 Task: Find connections with filter location Coondapoor with filter topic #communitywith filter profile language Spanish with filter current company Cloudera with filter school Bangalore Medical College and Research Institute with filter industry Real Estate Agents and Brokers with filter service category Visual Design with filter keywords title Nurse Practitioner
Action: Mouse moved to (484, 62)
Screenshot: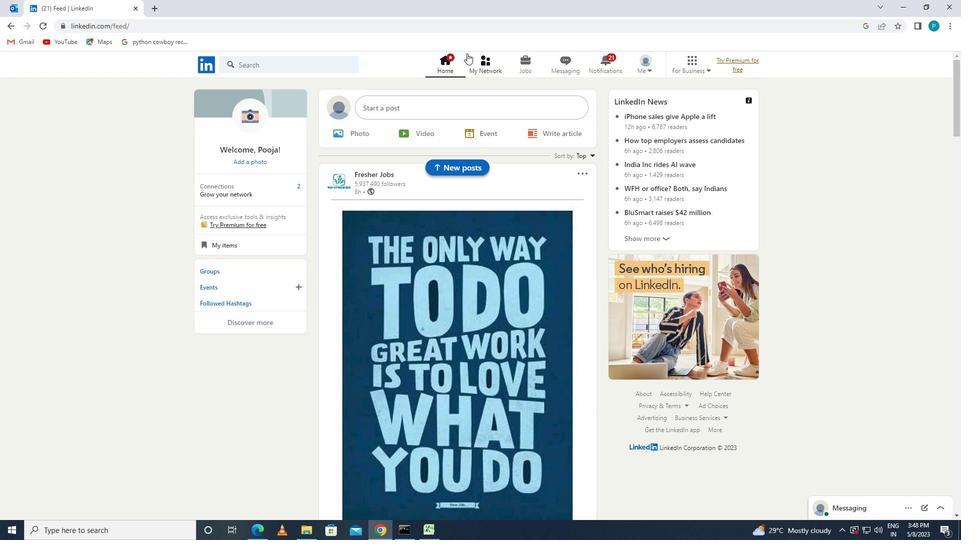 
Action: Mouse pressed left at (484, 62)
Screenshot: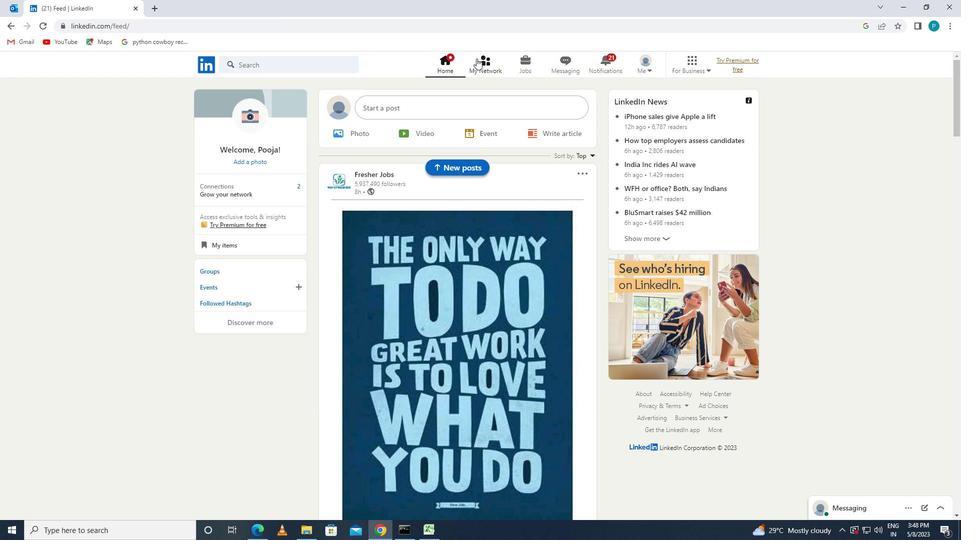 
Action: Mouse moved to (244, 120)
Screenshot: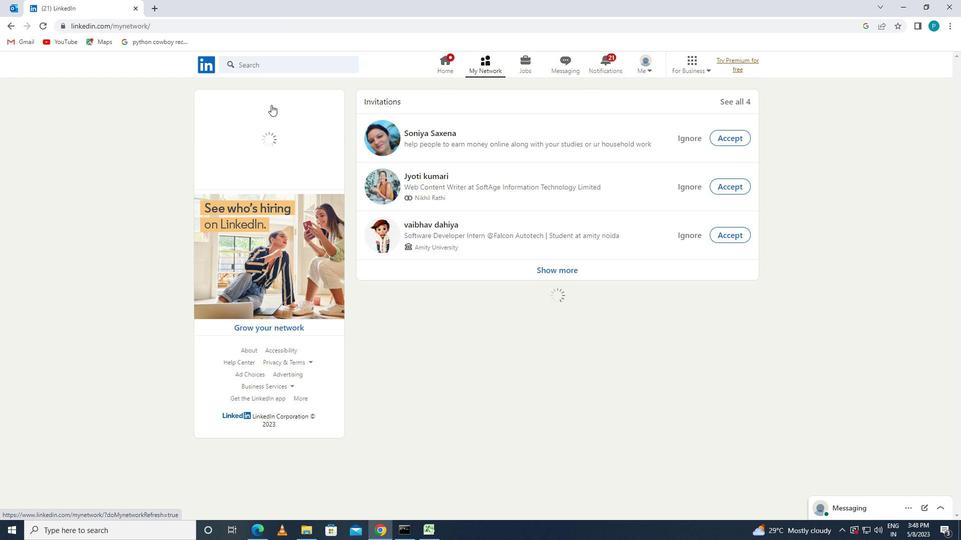 
Action: Mouse pressed left at (244, 120)
Screenshot: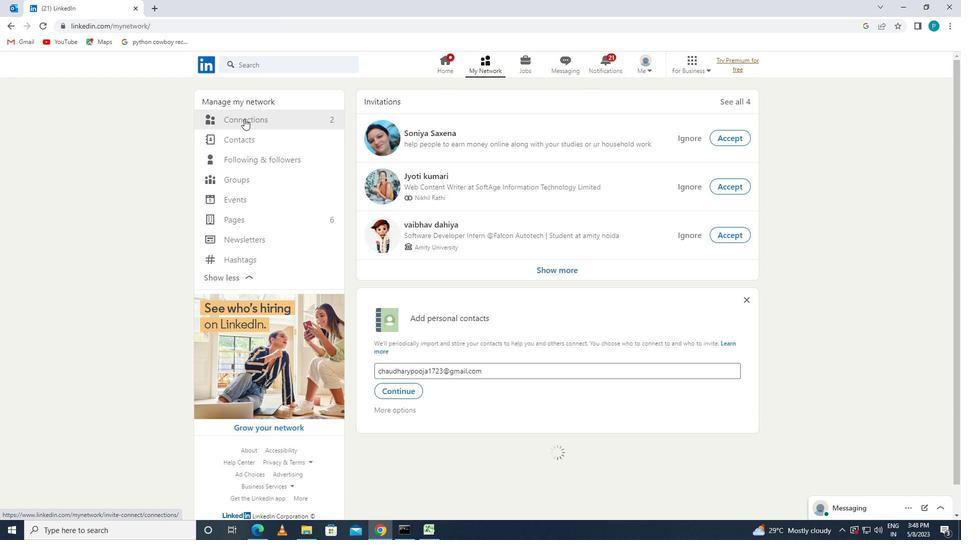 
Action: Mouse moved to (544, 119)
Screenshot: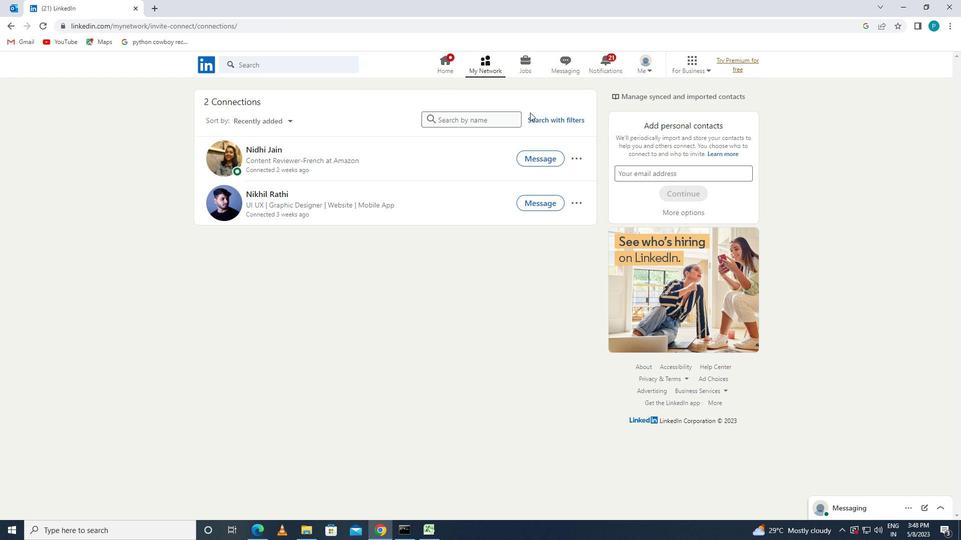 
Action: Mouse pressed left at (544, 119)
Screenshot: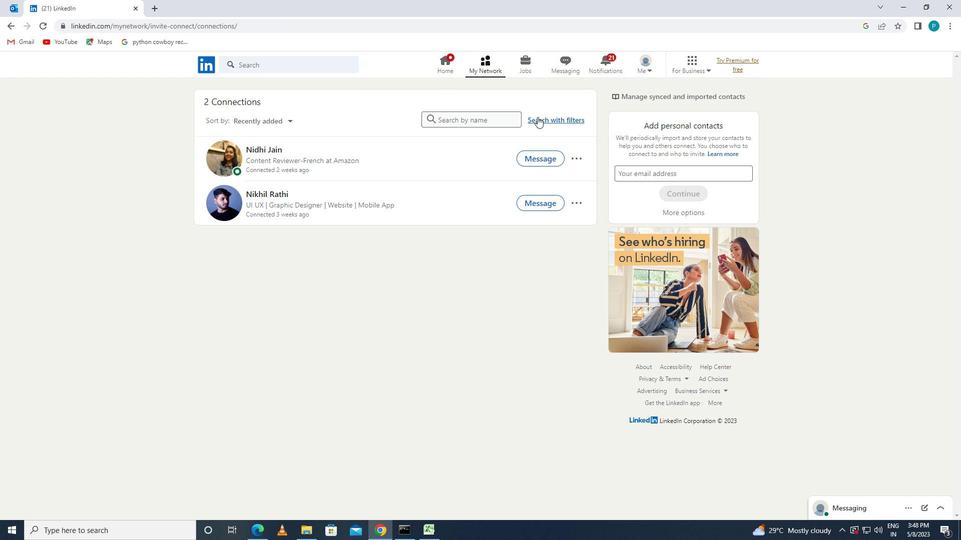 
Action: Mouse moved to (514, 95)
Screenshot: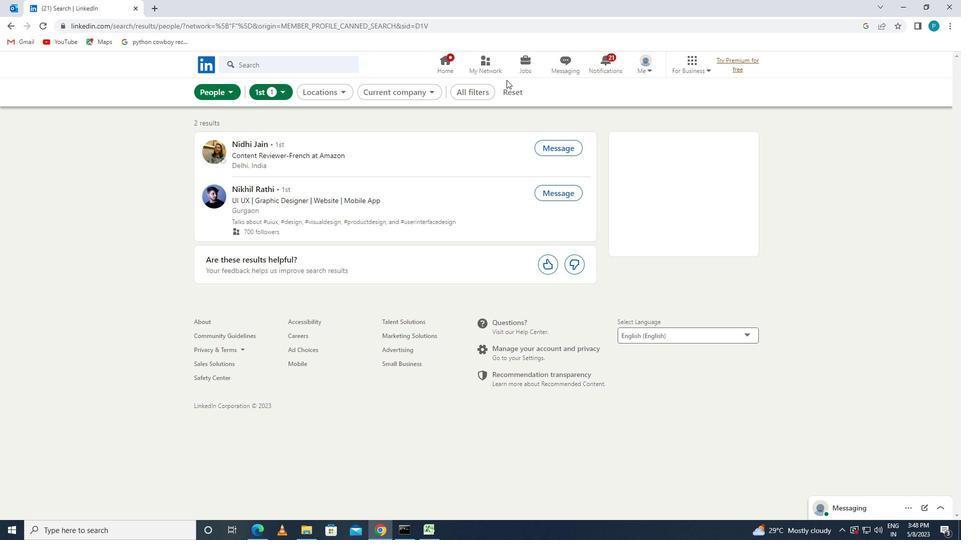 
Action: Mouse pressed left at (514, 95)
Screenshot: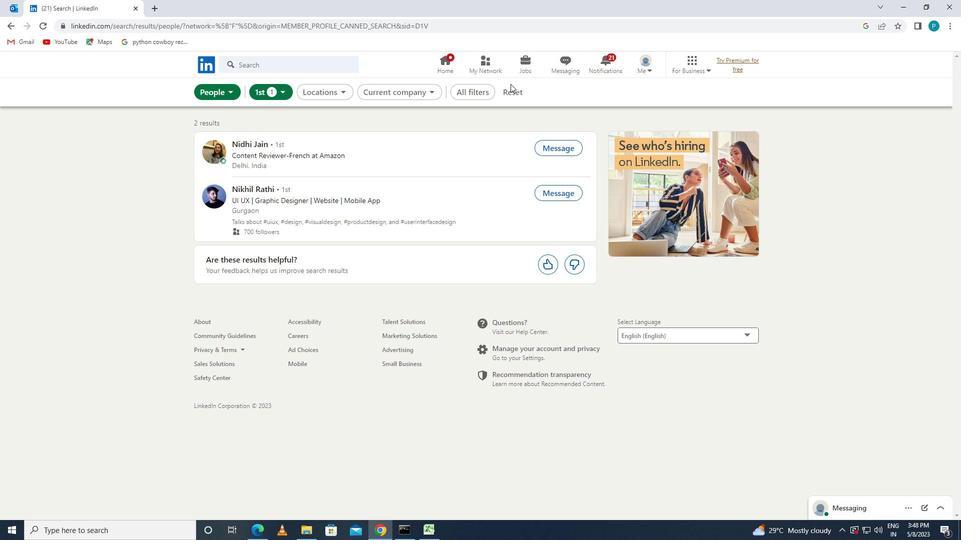 
Action: Mouse moved to (484, 90)
Screenshot: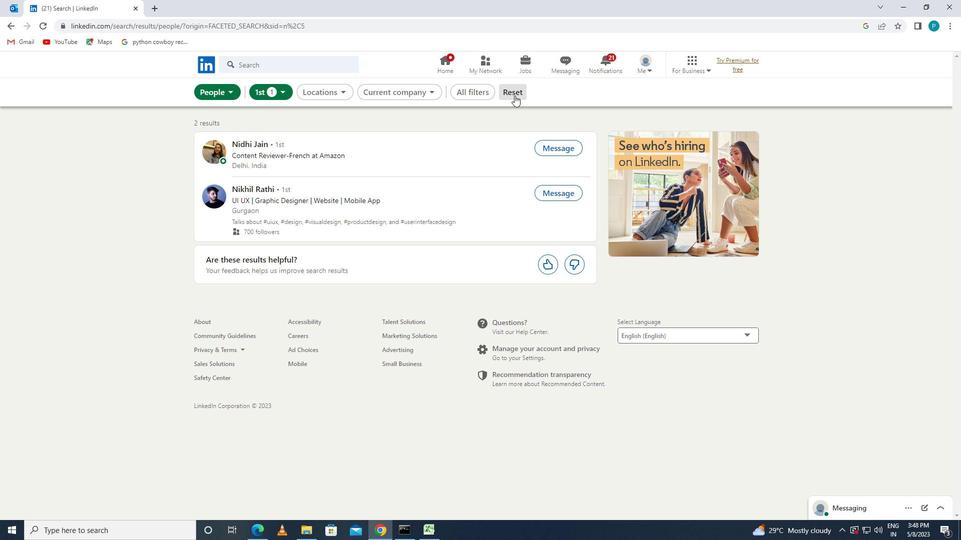 
Action: Mouse pressed left at (484, 90)
Screenshot: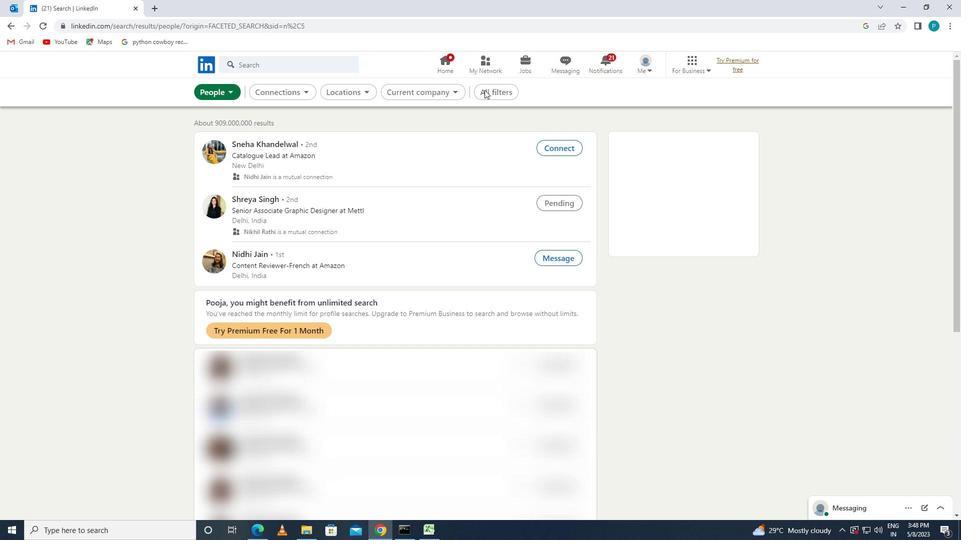 
Action: Mouse moved to (832, 257)
Screenshot: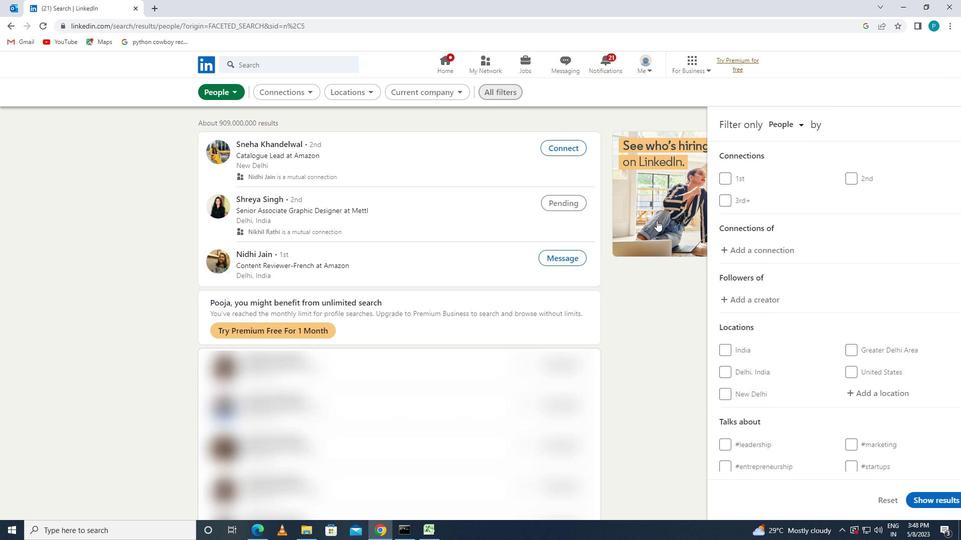 
Action: Mouse scrolled (832, 257) with delta (0, 0)
Screenshot: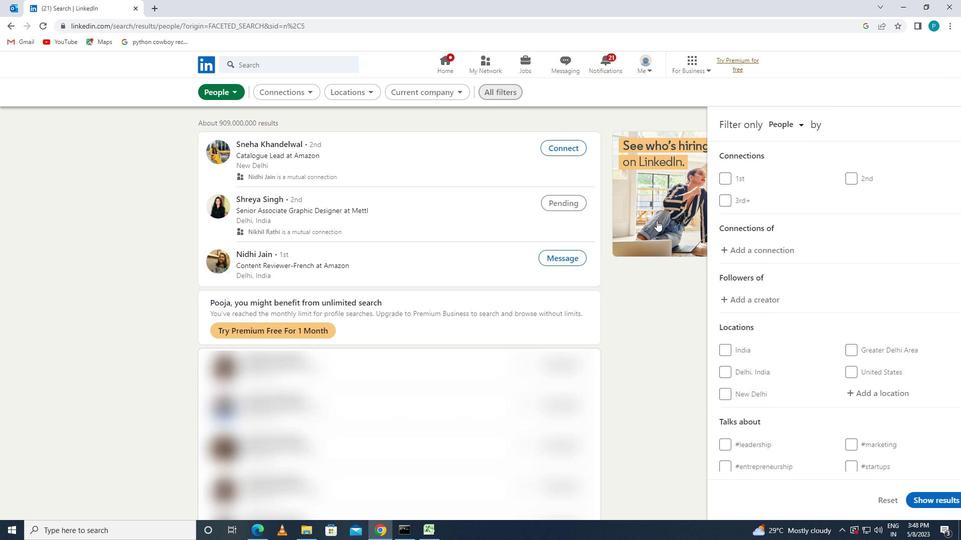 
Action: Mouse moved to (832, 259)
Screenshot: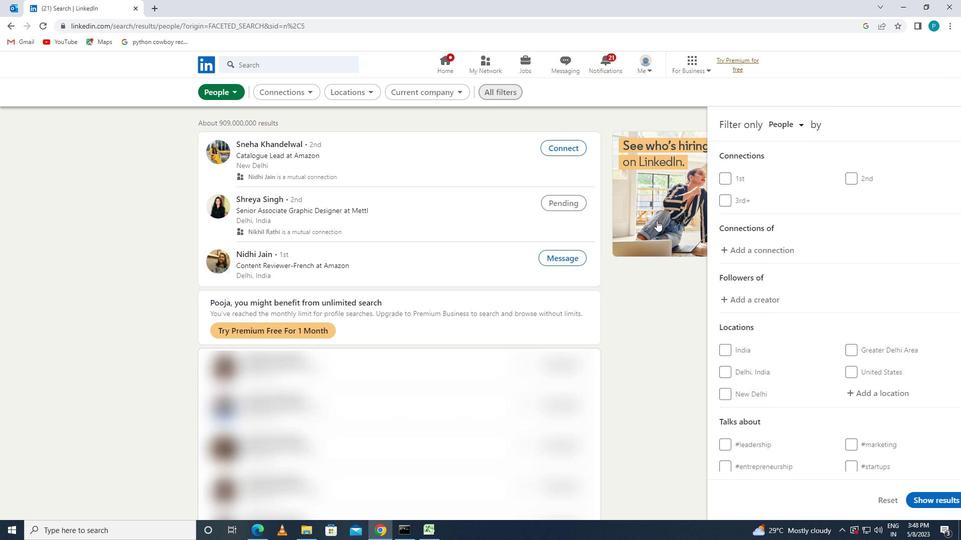 
Action: Mouse scrolled (832, 258) with delta (0, 0)
Screenshot: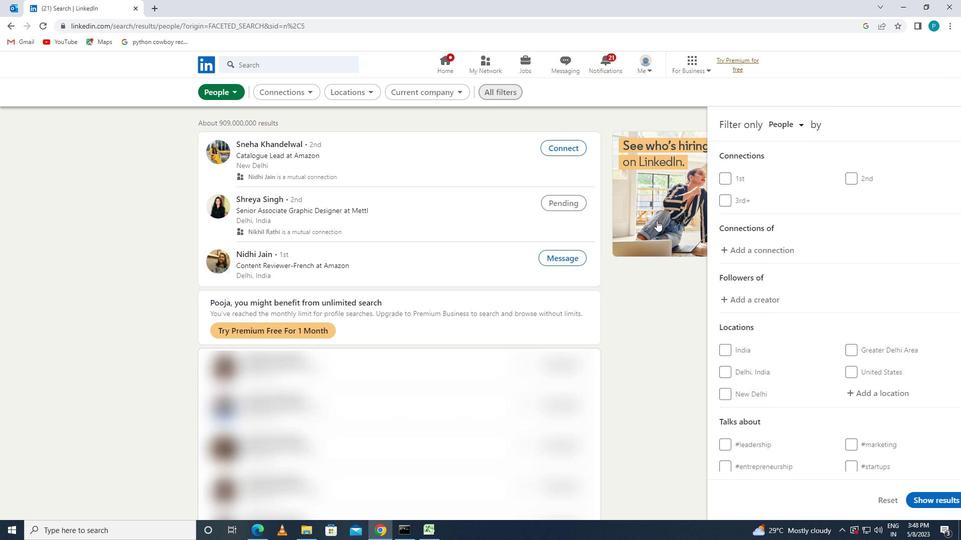 
Action: Mouse moved to (826, 260)
Screenshot: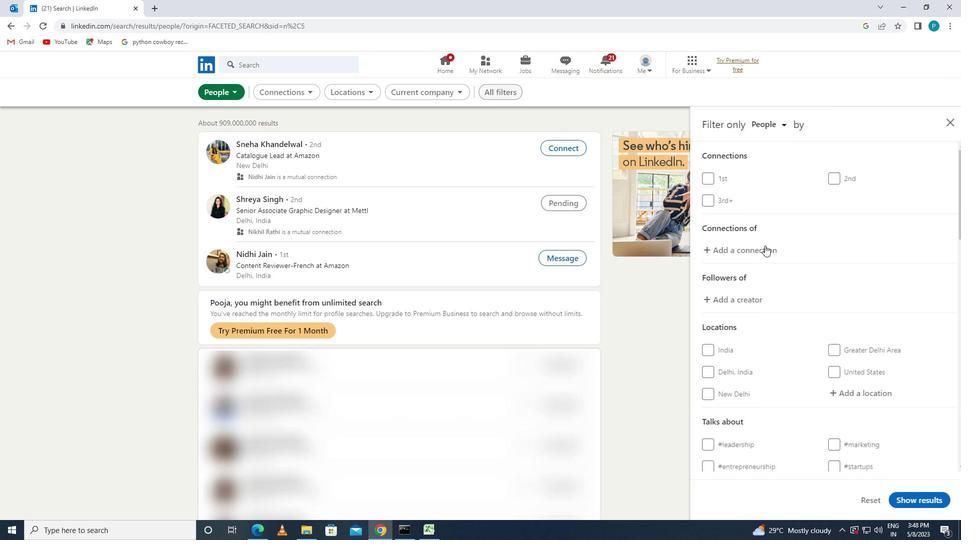 
Action: Mouse scrolled (826, 259) with delta (0, 0)
Screenshot: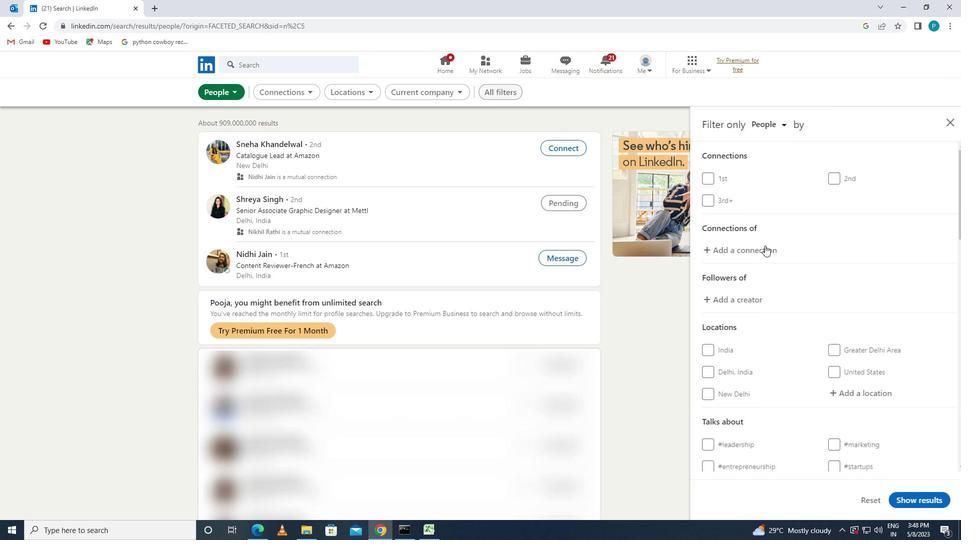 
Action: Mouse moved to (825, 260)
Screenshot: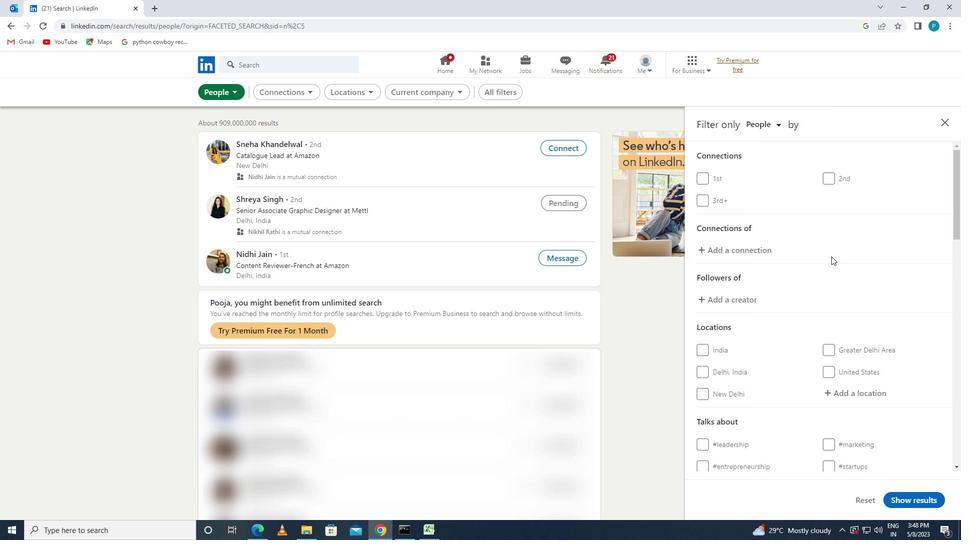 
Action: Mouse scrolled (825, 259) with delta (0, 0)
Screenshot: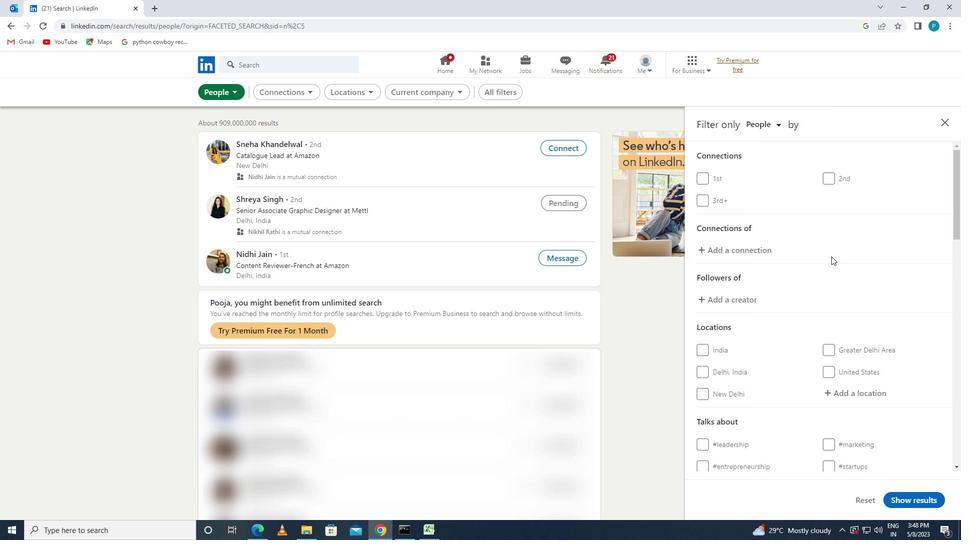 
Action: Mouse moved to (822, 187)
Screenshot: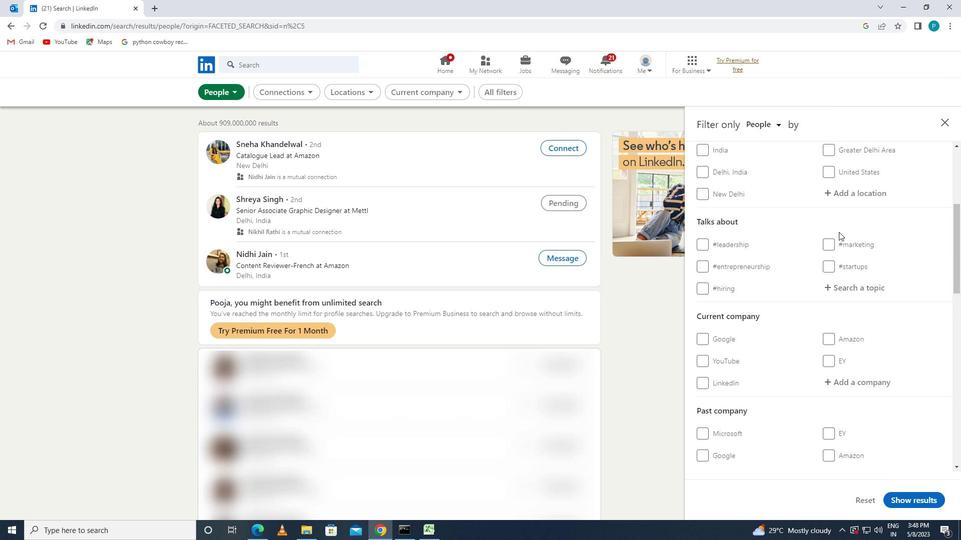 
Action: Mouse pressed left at (822, 187)
Screenshot: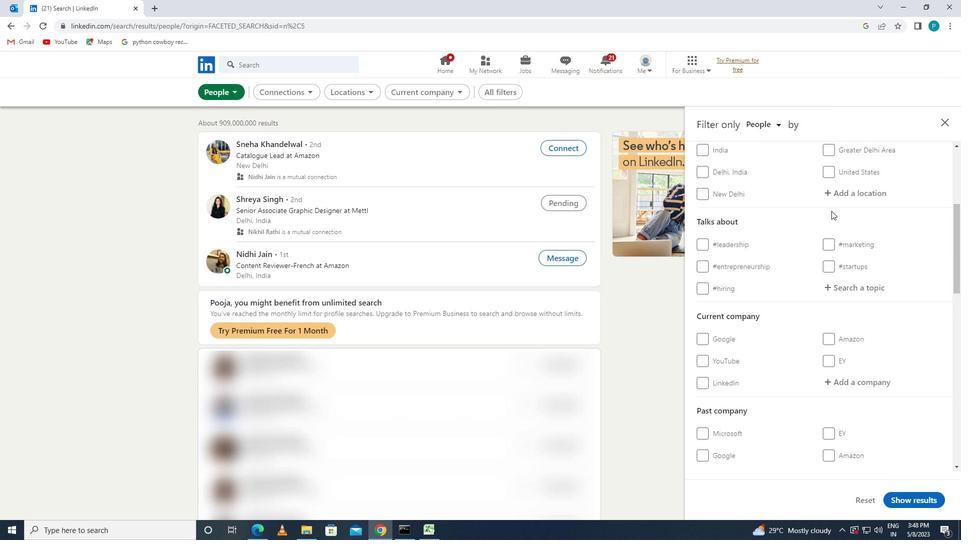 
Action: Mouse moved to (822, 187)
Screenshot: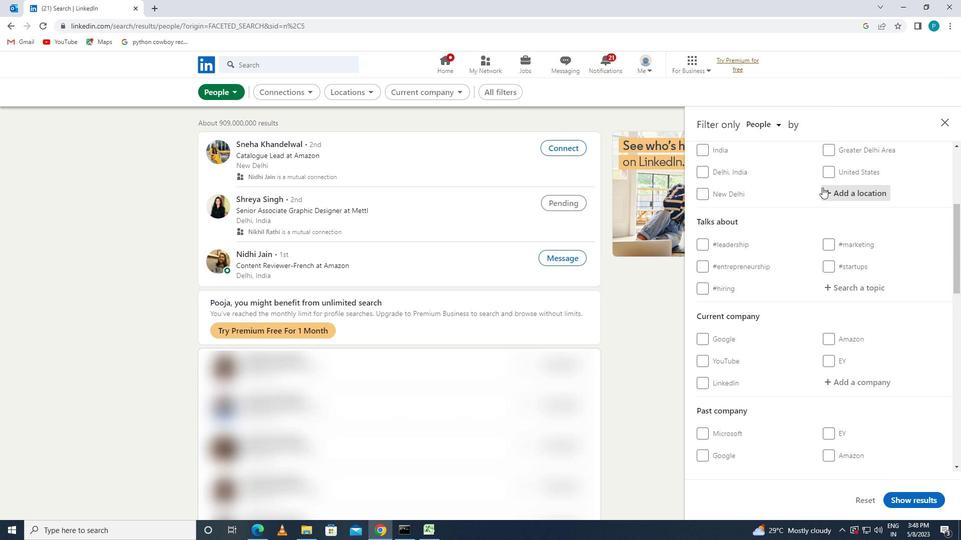 
Action: Key pressed <Key.caps_lock>c<Key.caps_lock>oondapoor
Screenshot: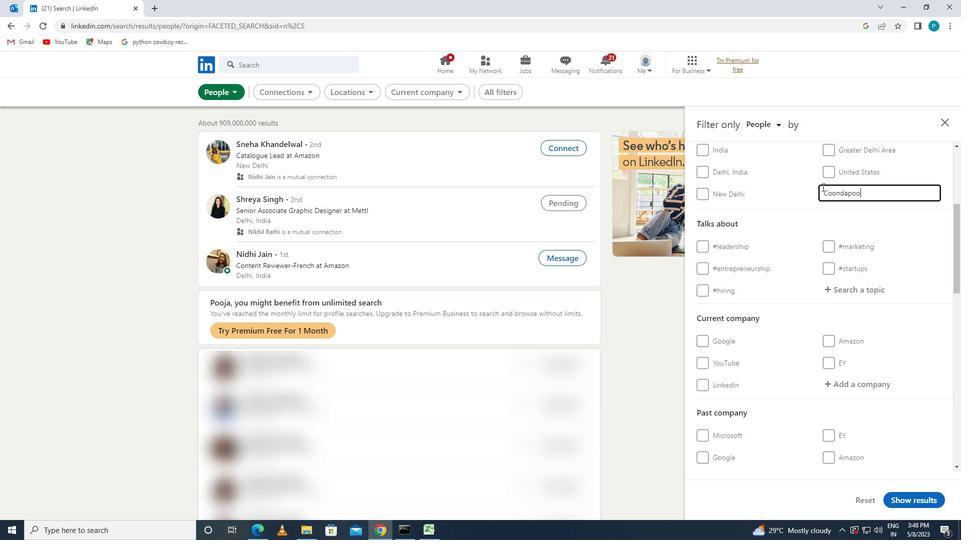 
Action: Mouse moved to (872, 288)
Screenshot: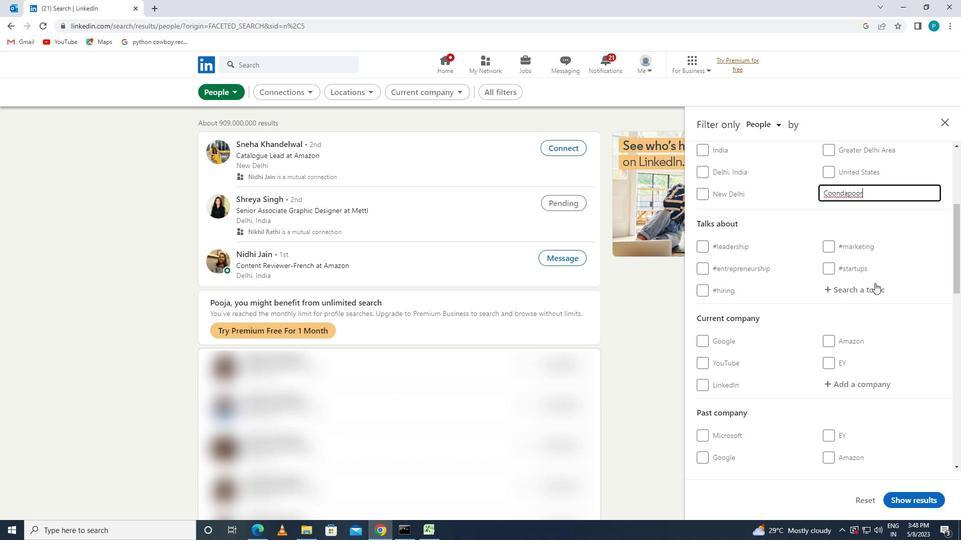 
Action: Mouse pressed left at (872, 288)
Screenshot: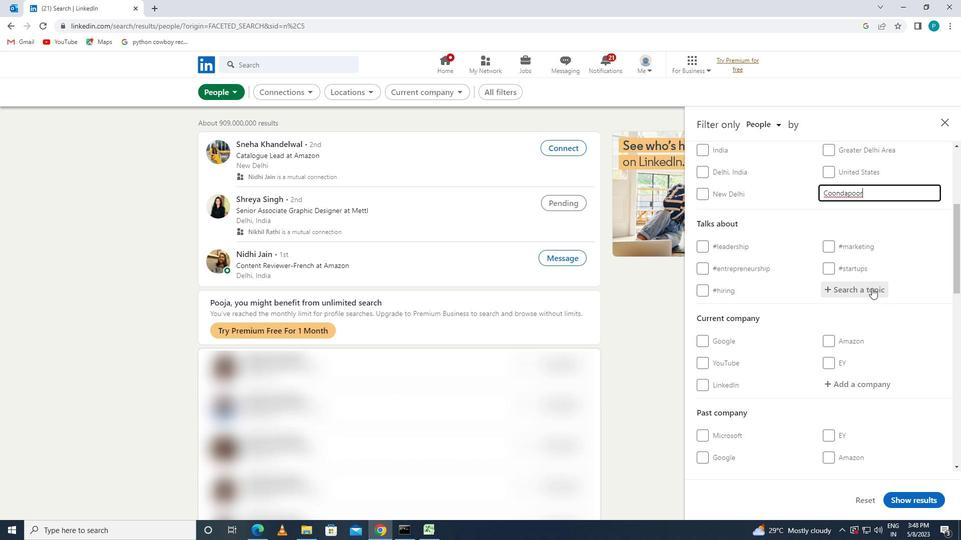 
Action: Mouse moved to (872, 289)
Screenshot: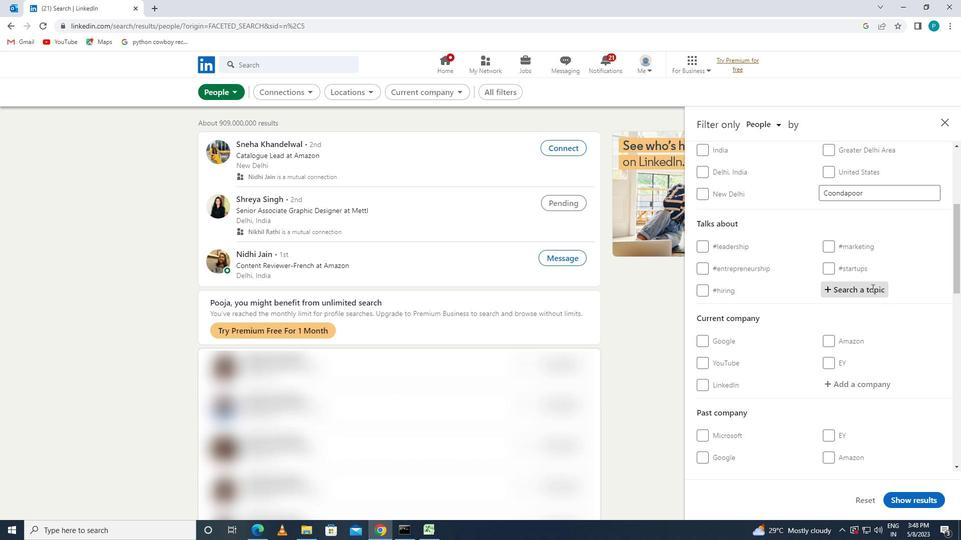 
Action: Key pressed <Key.shift>#COMMUNITY
Screenshot: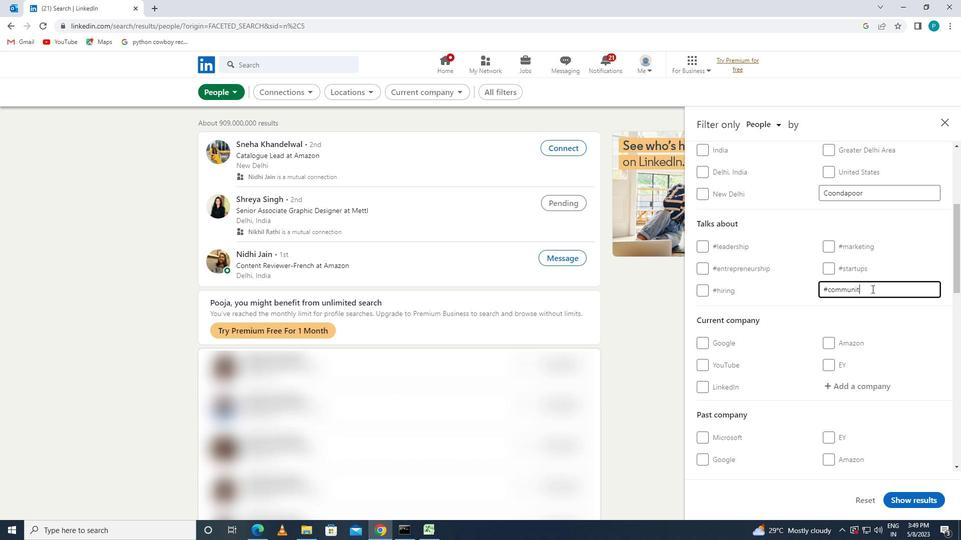 
Action: Mouse moved to (871, 286)
Screenshot: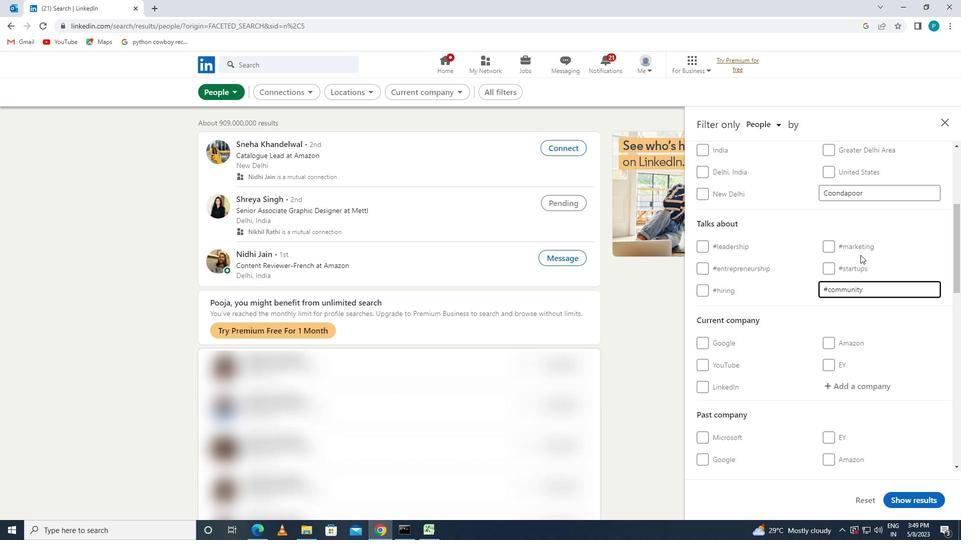 
Action: Mouse scrolled (871, 285) with delta (0, 0)
Screenshot: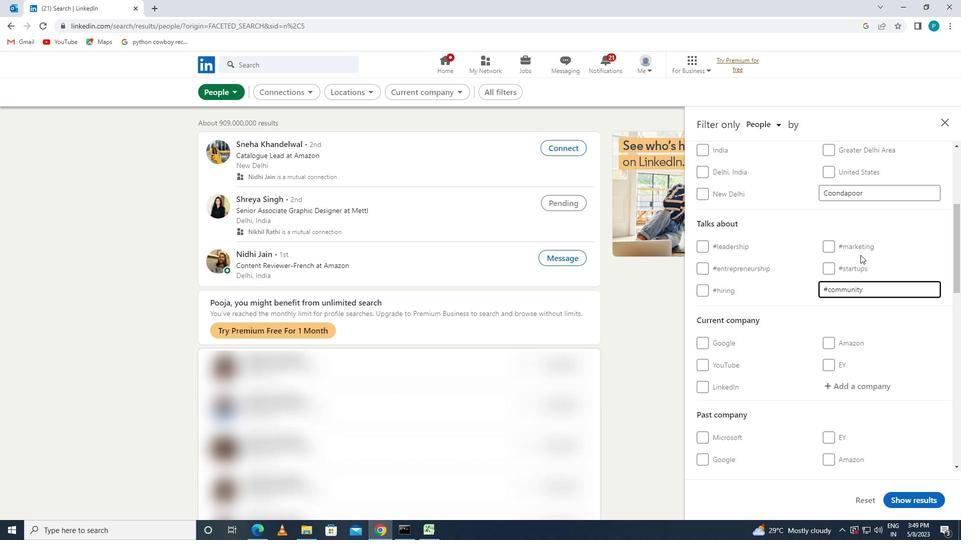 
Action: Mouse moved to (871, 289)
Screenshot: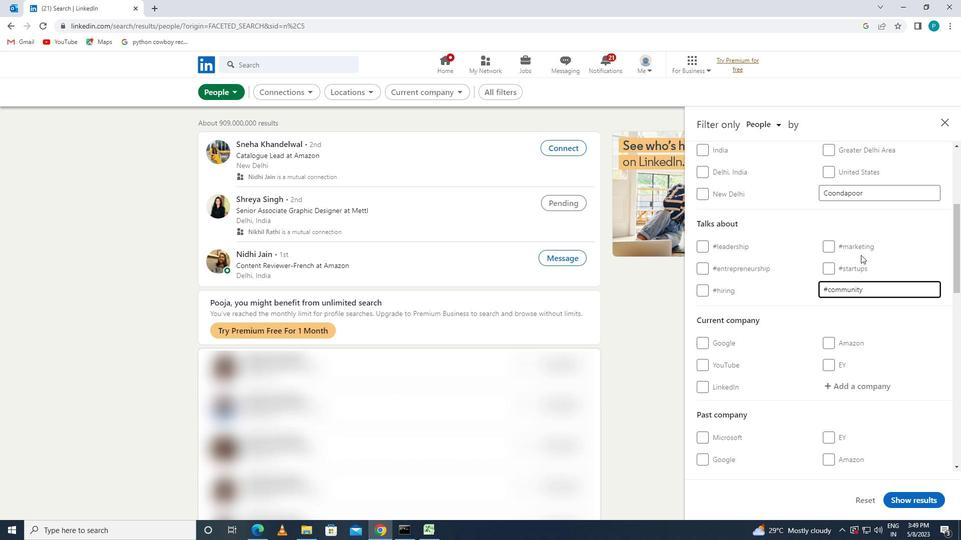 
Action: Mouse scrolled (871, 288) with delta (0, 0)
Screenshot: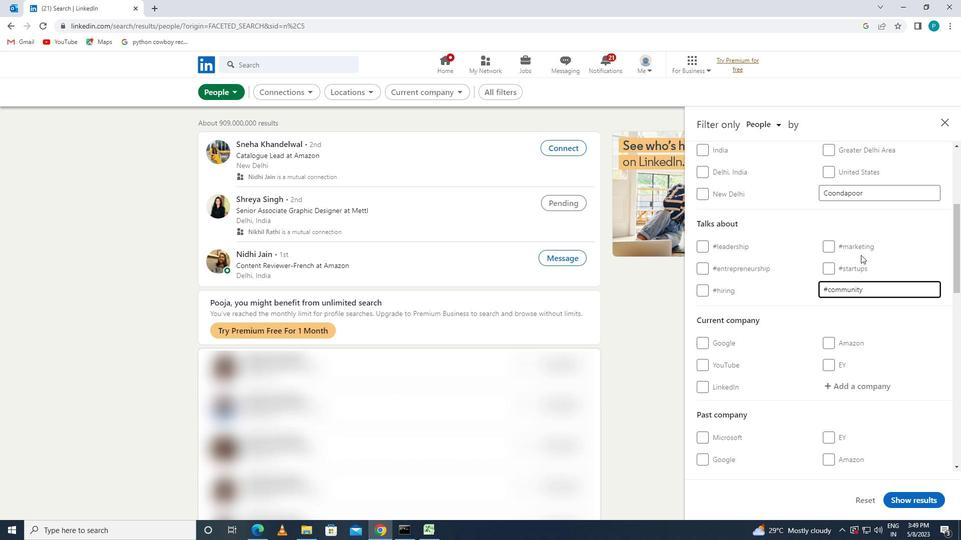 
Action: Mouse moved to (871, 290)
Screenshot: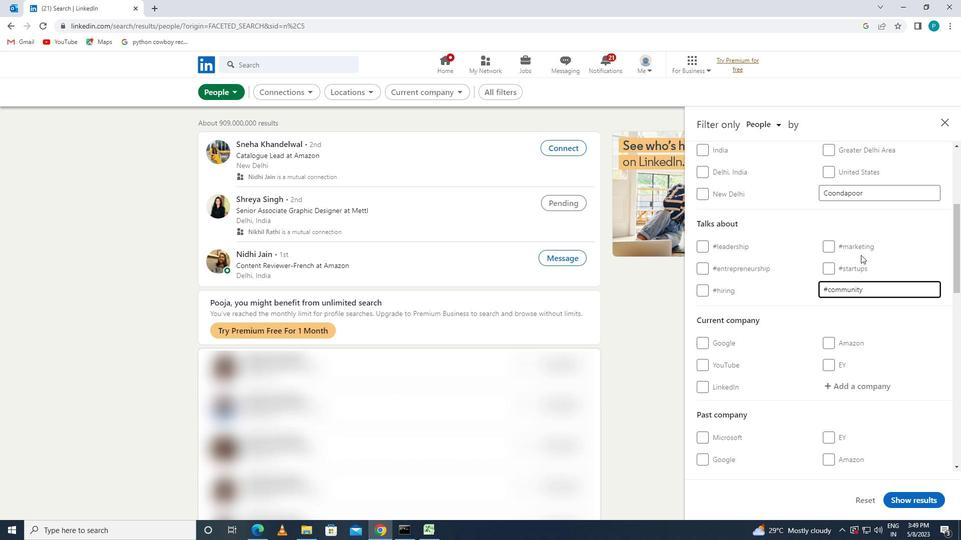 
Action: Mouse scrolled (871, 290) with delta (0, 0)
Screenshot: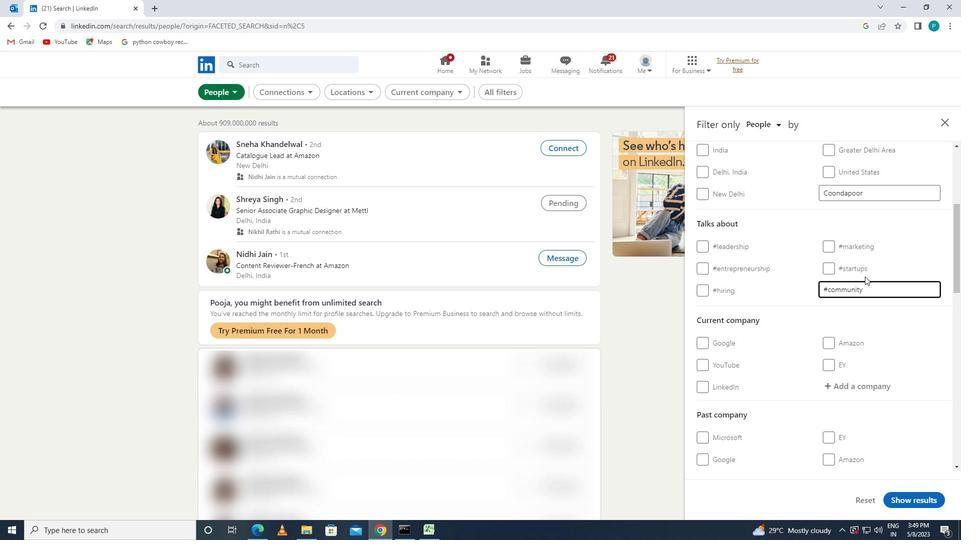 
Action: Mouse moved to (798, 293)
Screenshot: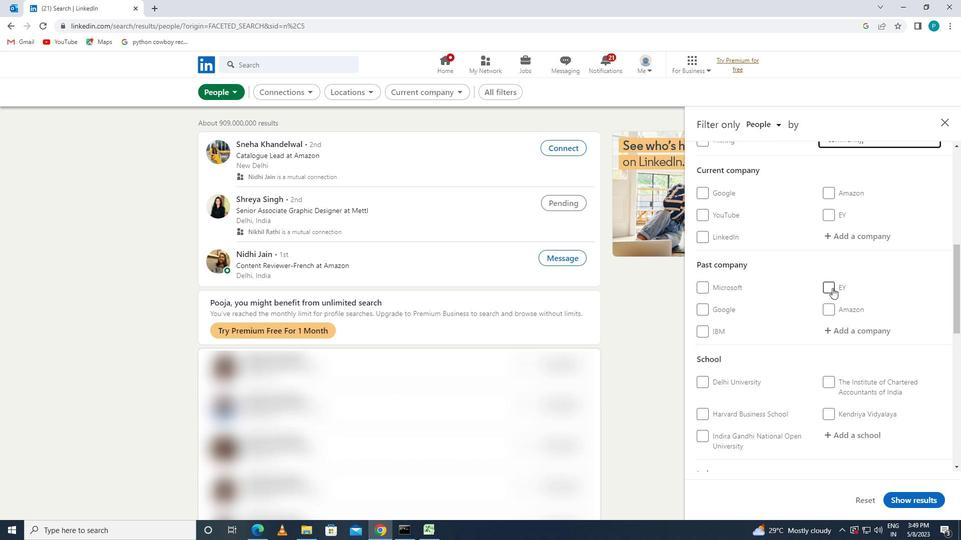 
Action: Mouse scrolled (798, 293) with delta (0, 0)
Screenshot: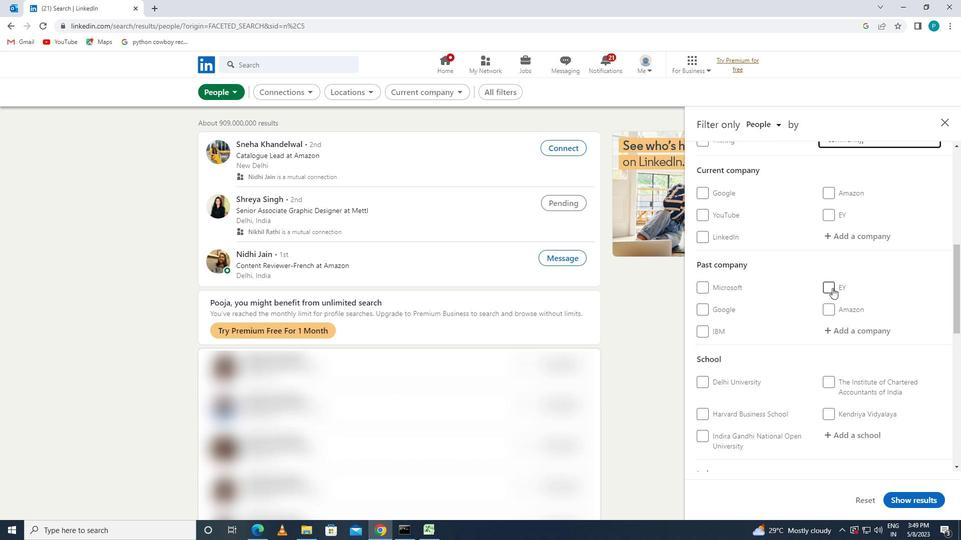 
Action: Mouse moved to (798, 293)
Screenshot: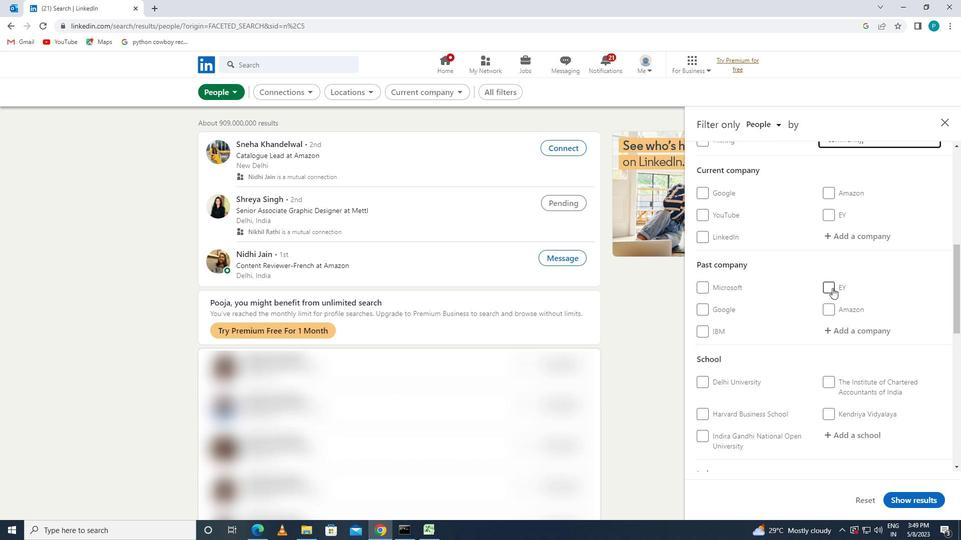
Action: Mouse scrolled (798, 293) with delta (0, 0)
Screenshot: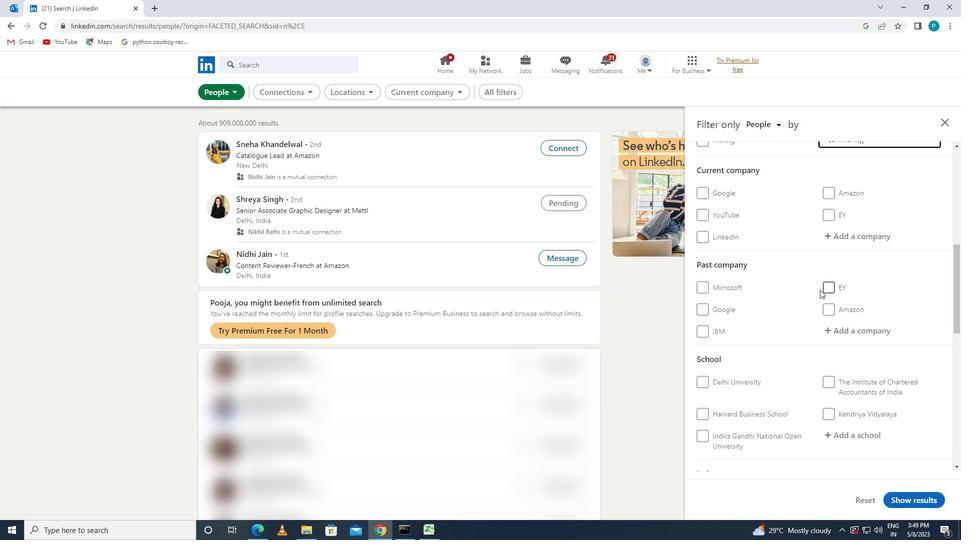 
Action: Mouse moved to (786, 315)
Screenshot: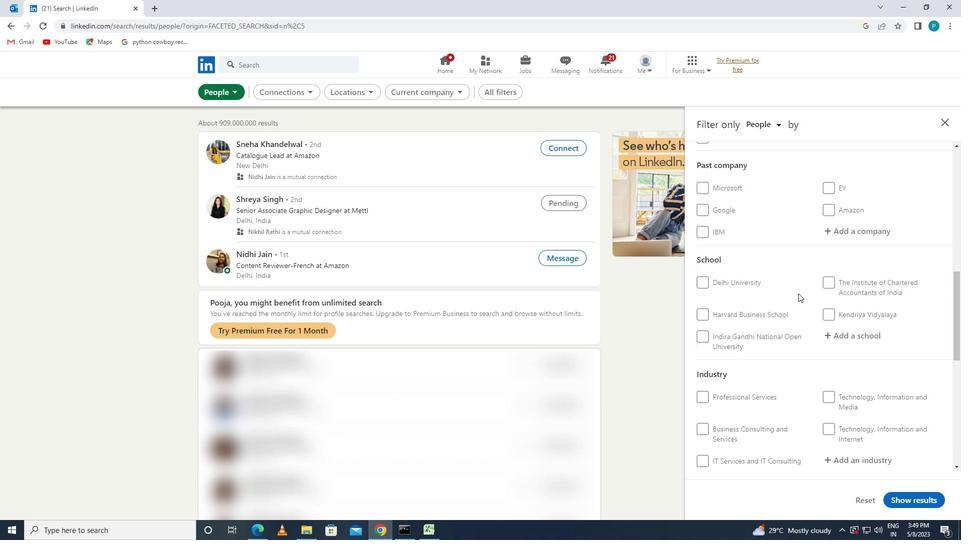 
Action: Mouse scrolled (786, 315) with delta (0, 0)
Screenshot: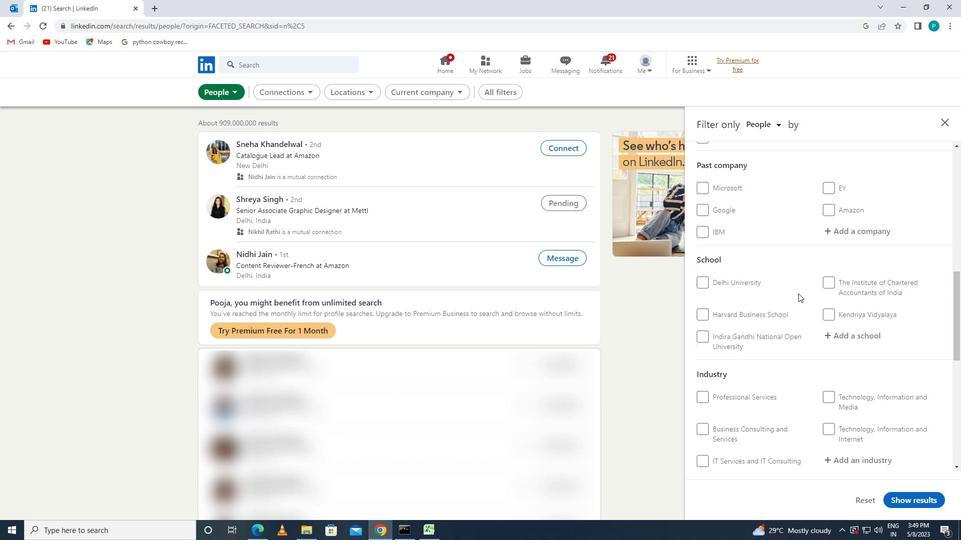 
Action: Mouse moved to (781, 320)
Screenshot: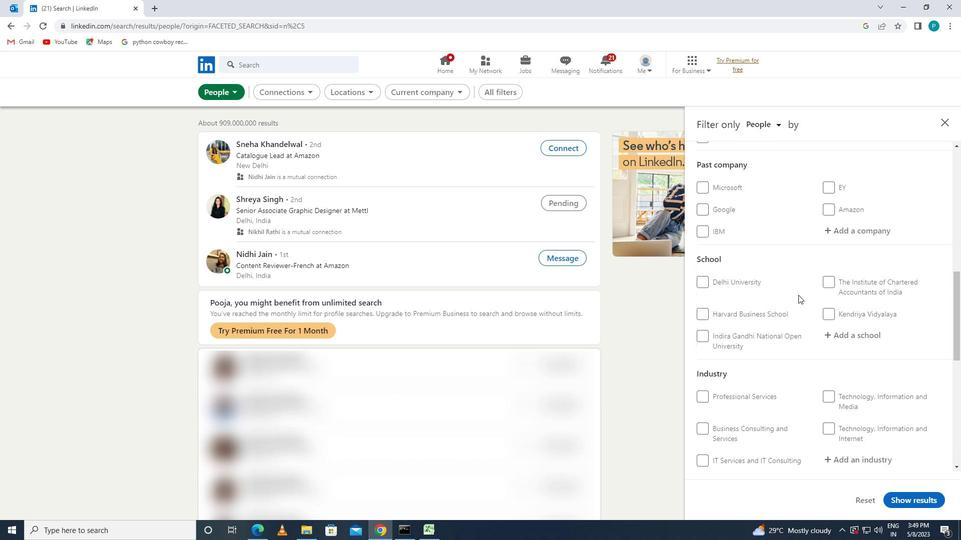 
Action: Mouse scrolled (781, 319) with delta (0, 0)
Screenshot: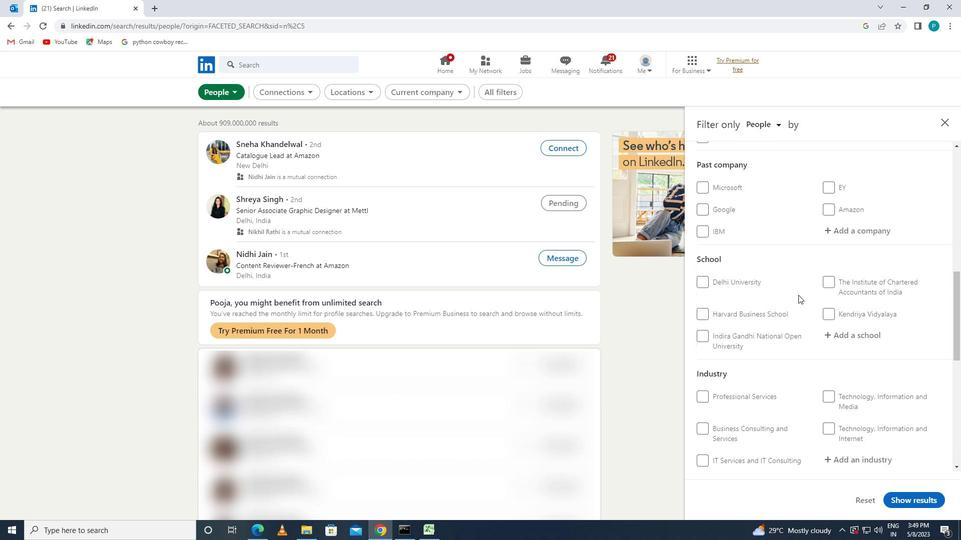 
Action: Mouse moved to (780, 320)
Screenshot: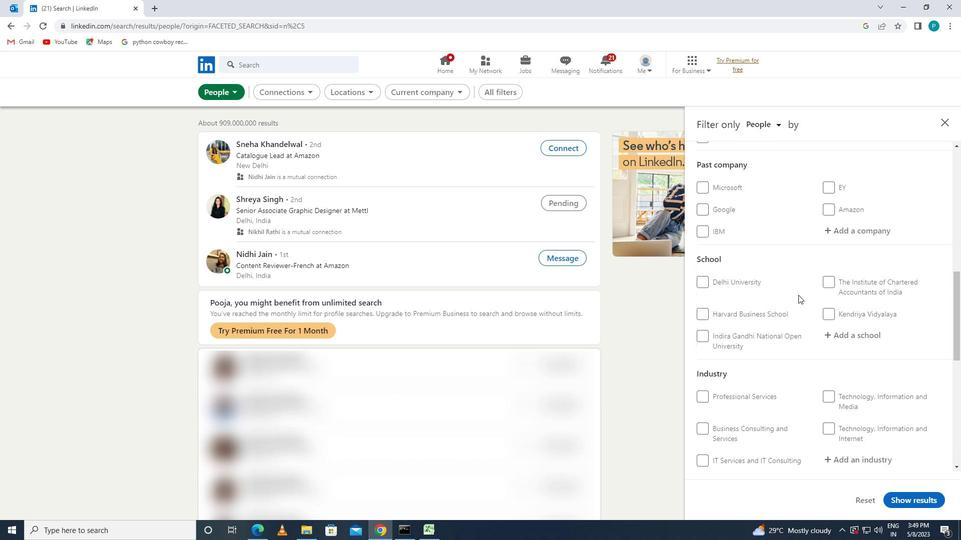 
Action: Mouse scrolled (780, 320) with delta (0, 0)
Screenshot: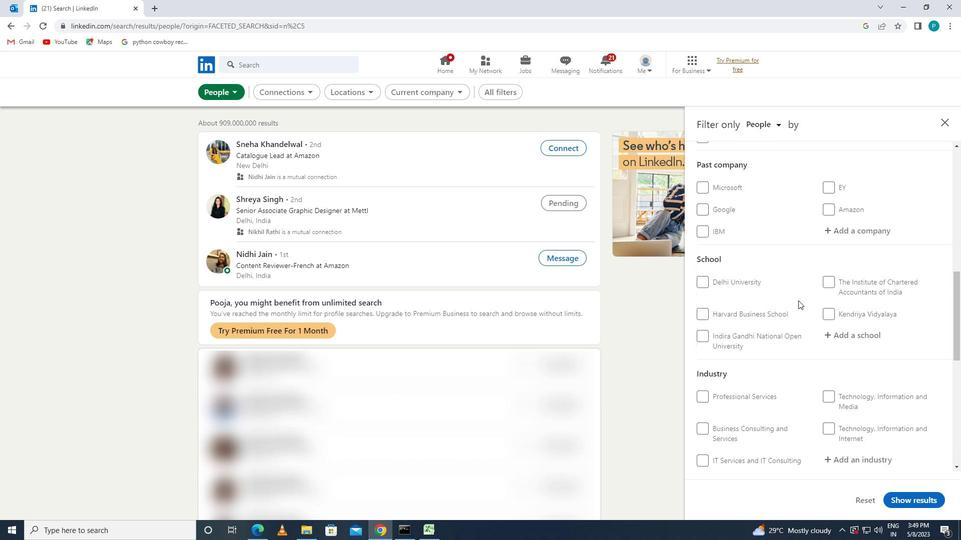 
Action: Mouse scrolled (780, 320) with delta (0, 0)
Screenshot: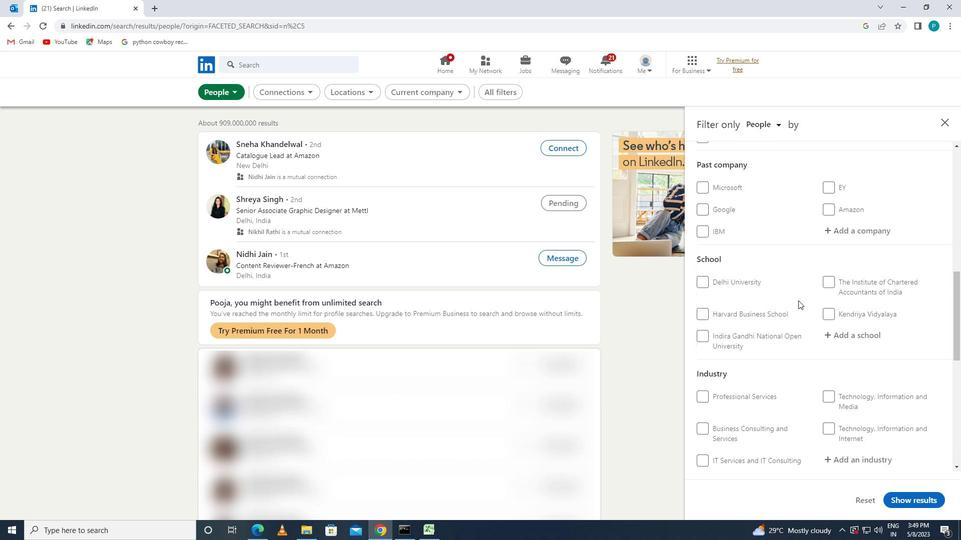 
Action: Mouse moved to (709, 331)
Screenshot: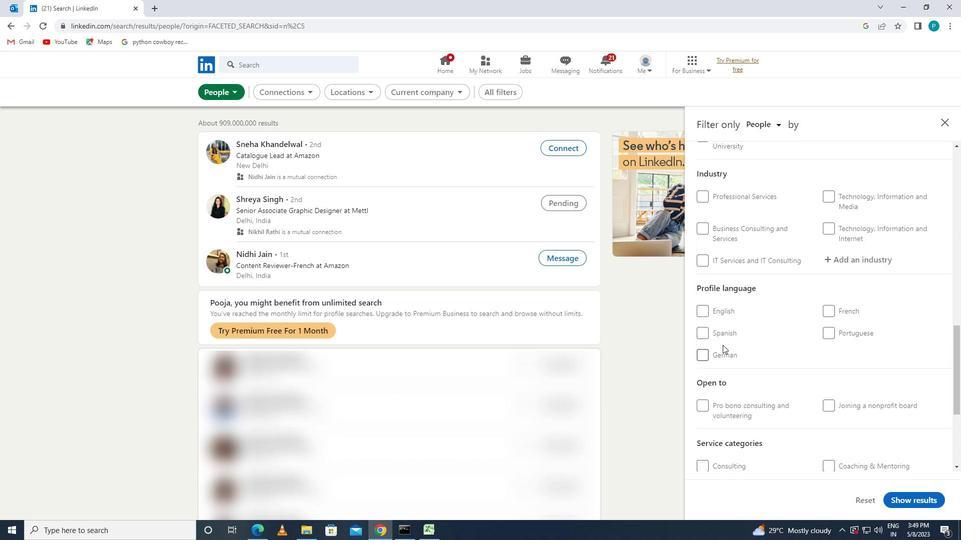 
Action: Mouse pressed left at (709, 331)
Screenshot: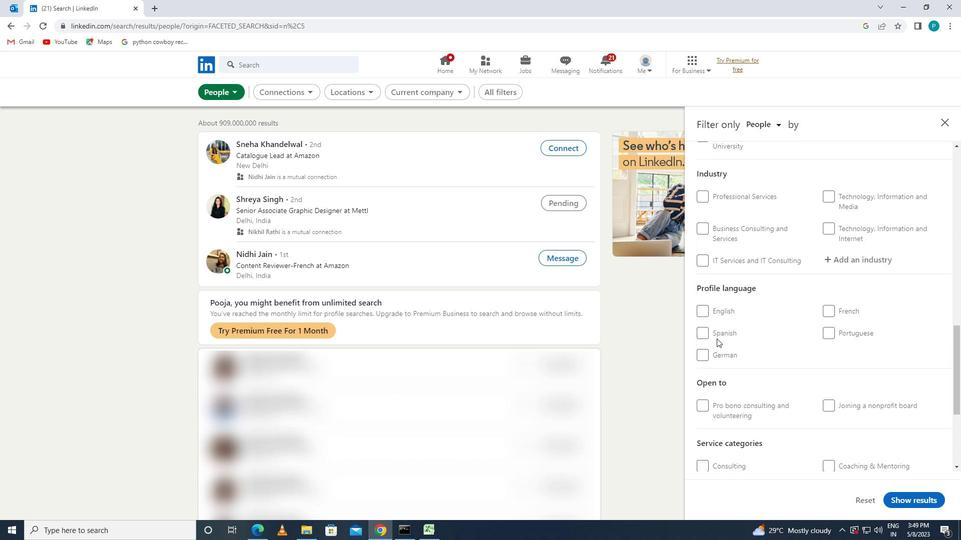 
Action: Mouse moved to (899, 336)
Screenshot: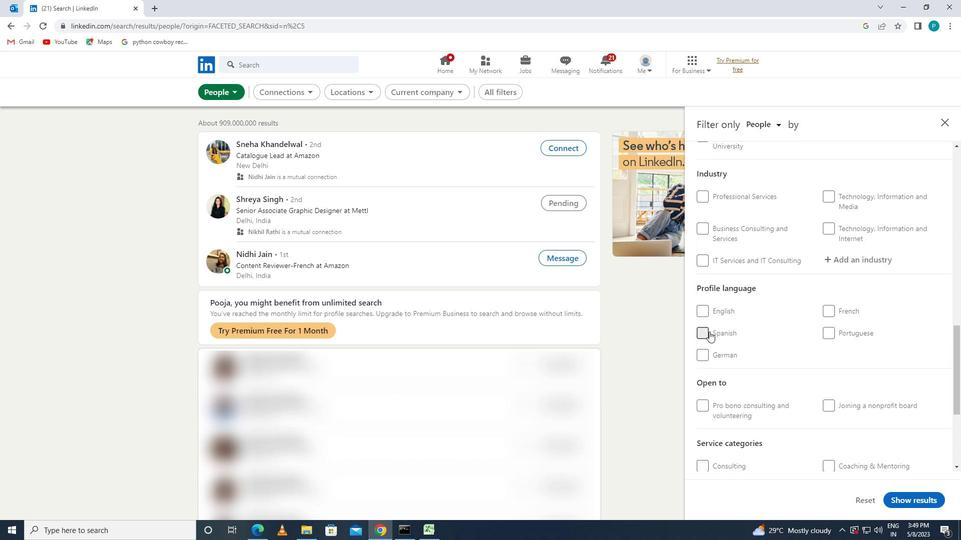 
Action: Mouse scrolled (899, 336) with delta (0, 0)
Screenshot: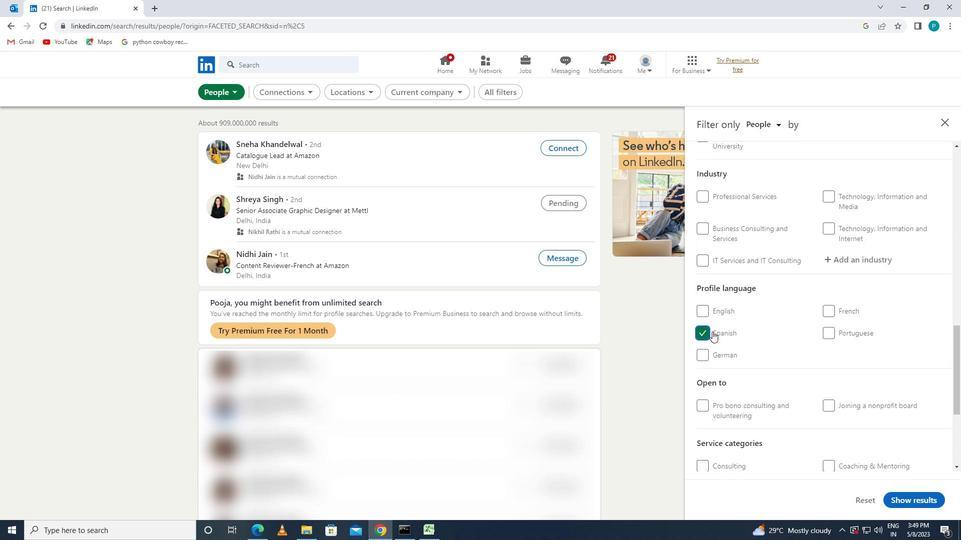 
Action: Mouse scrolled (899, 336) with delta (0, 0)
Screenshot: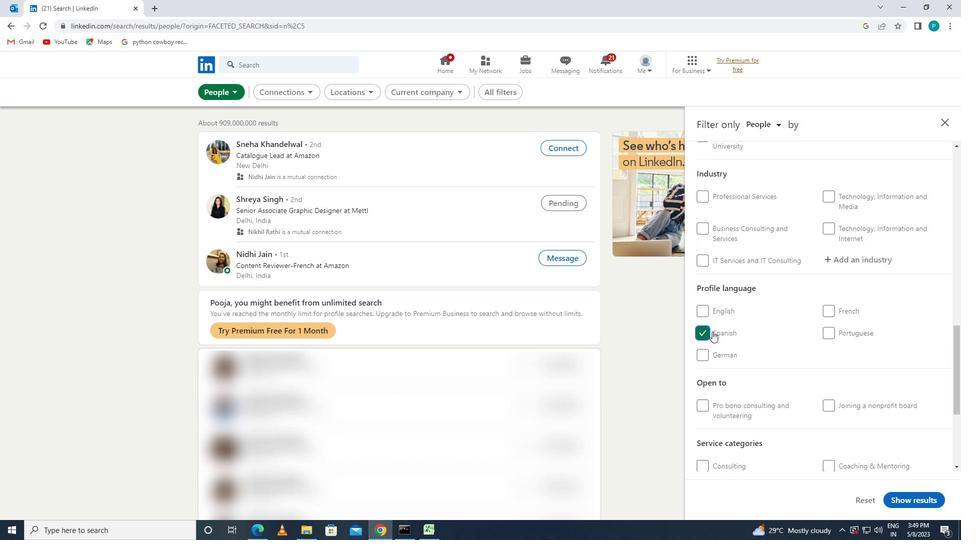 
Action: Mouse scrolled (899, 336) with delta (0, 0)
Screenshot: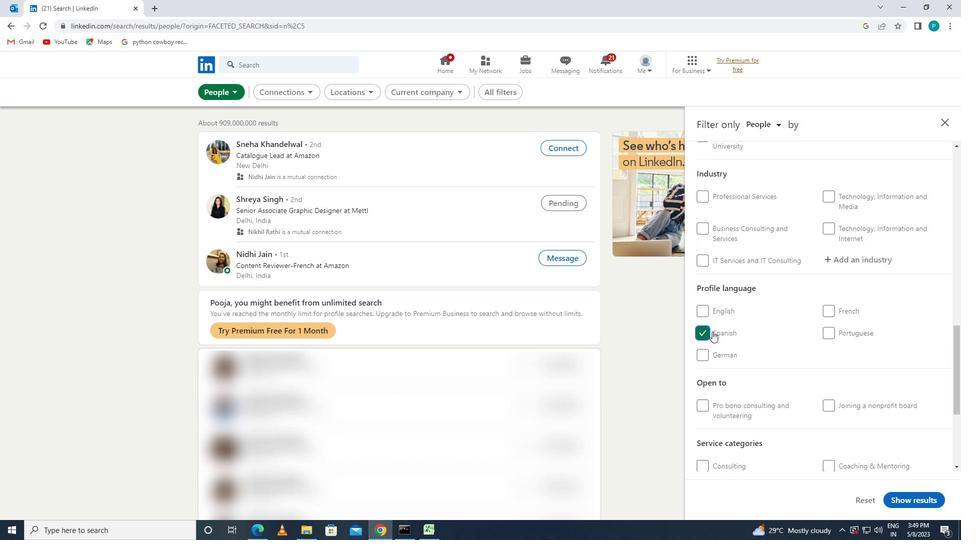 
Action: Mouse scrolled (899, 336) with delta (0, 0)
Screenshot: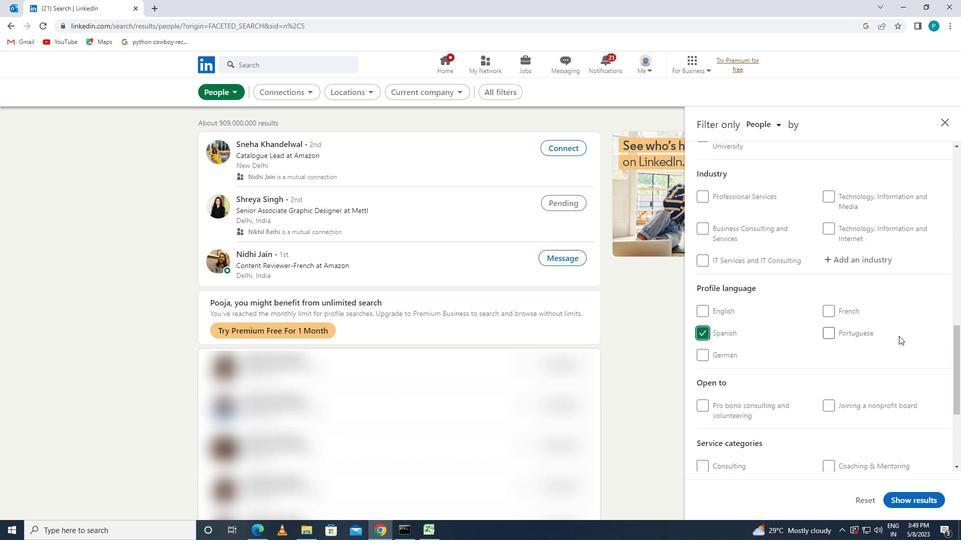 
Action: Mouse moved to (899, 333)
Screenshot: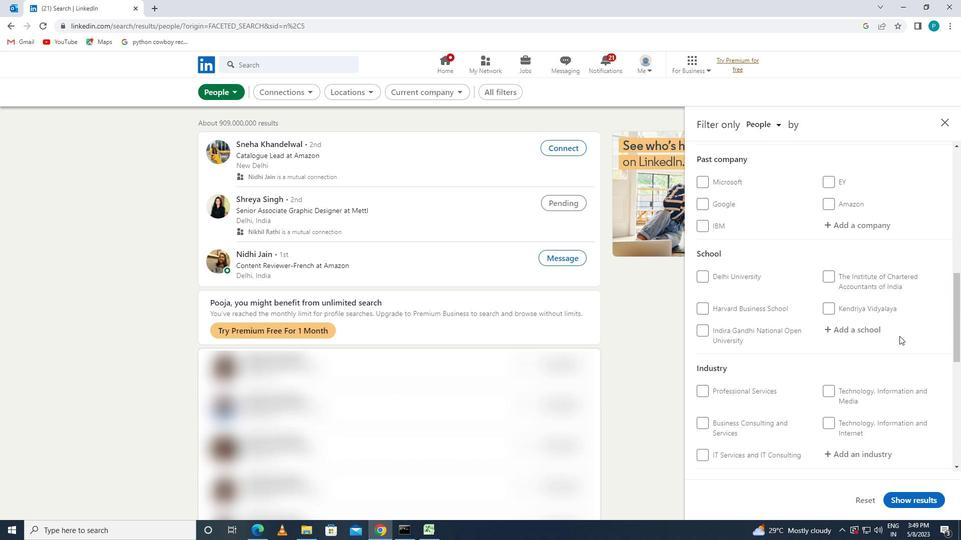 
Action: Mouse scrolled (899, 333) with delta (0, 0)
Screenshot: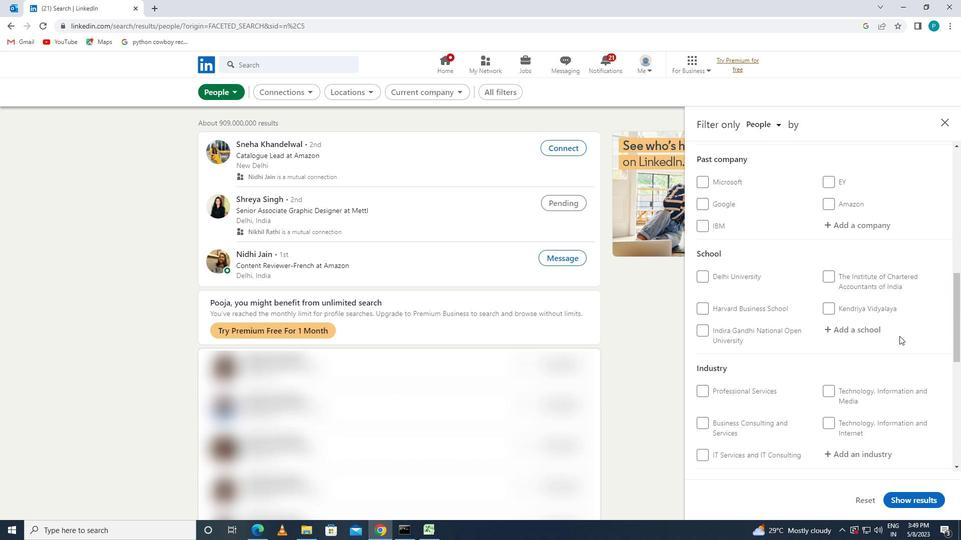 
Action: Mouse moved to (899, 332)
Screenshot: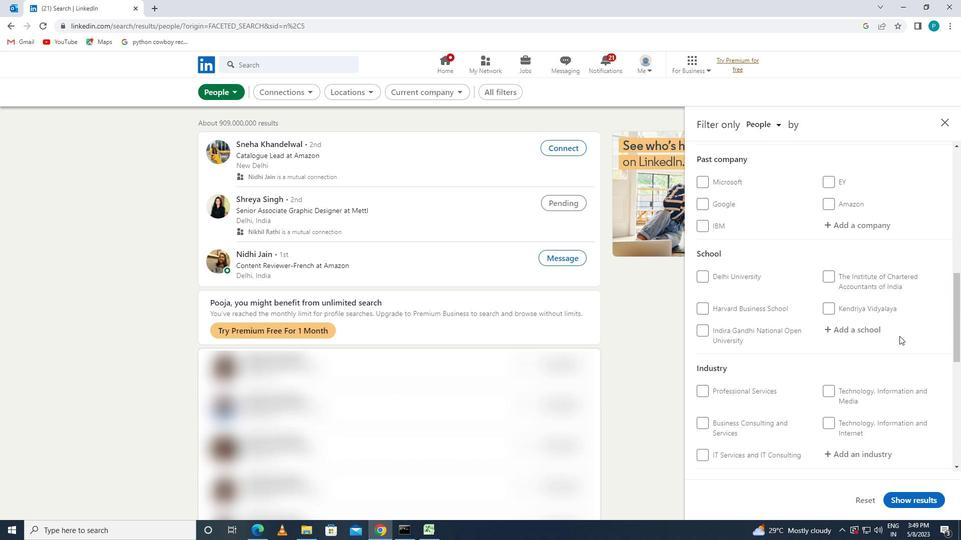 
Action: Mouse scrolled (899, 332) with delta (0, 0)
Screenshot: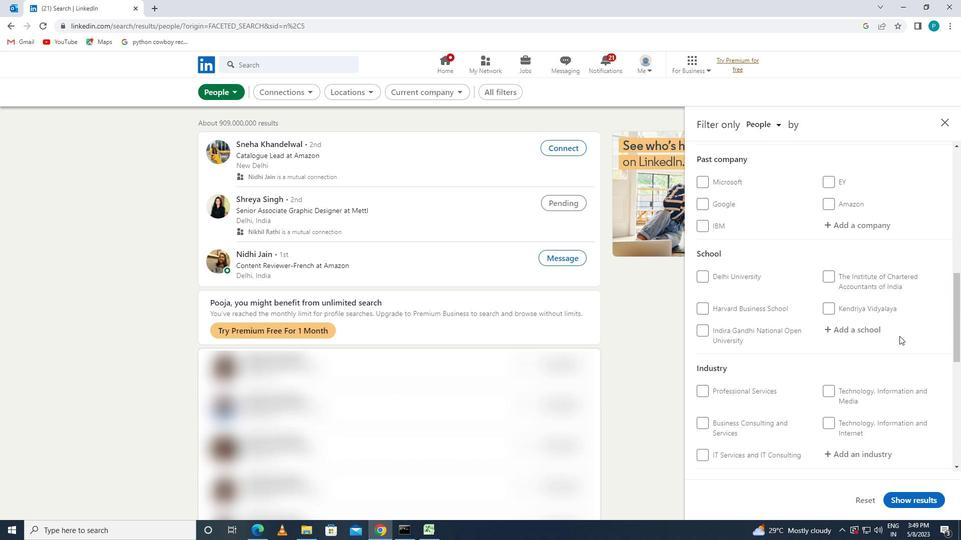 
Action: Mouse moved to (899, 331)
Screenshot: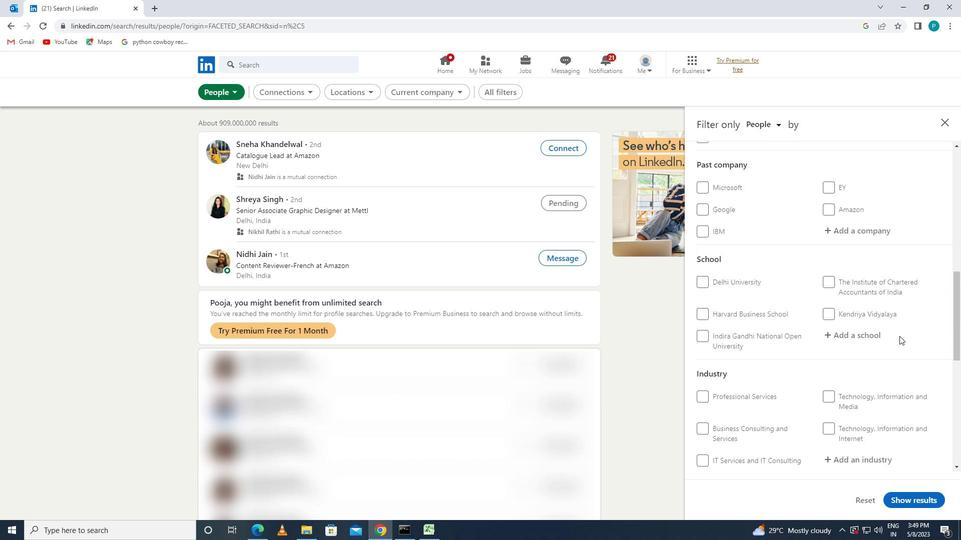 
Action: Mouse scrolled (899, 331) with delta (0, 0)
Screenshot: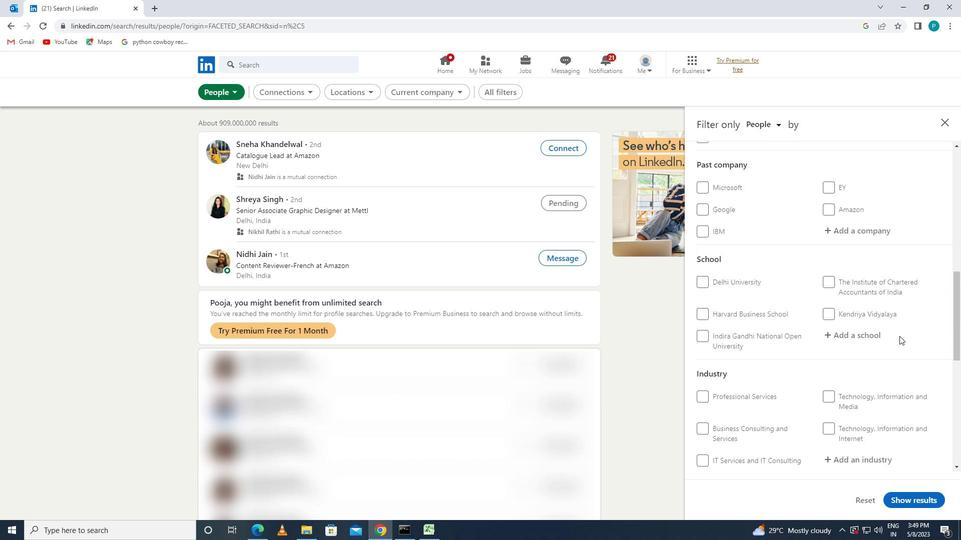 
Action: Mouse moved to (863, 290)
Screenshot: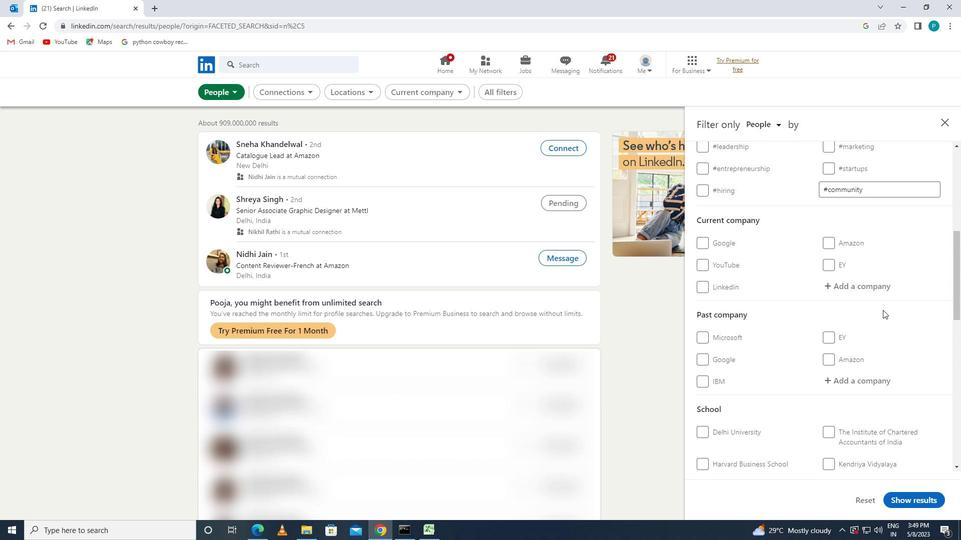 
Action: Mouse pressed left at (863, 290)
Screenshot: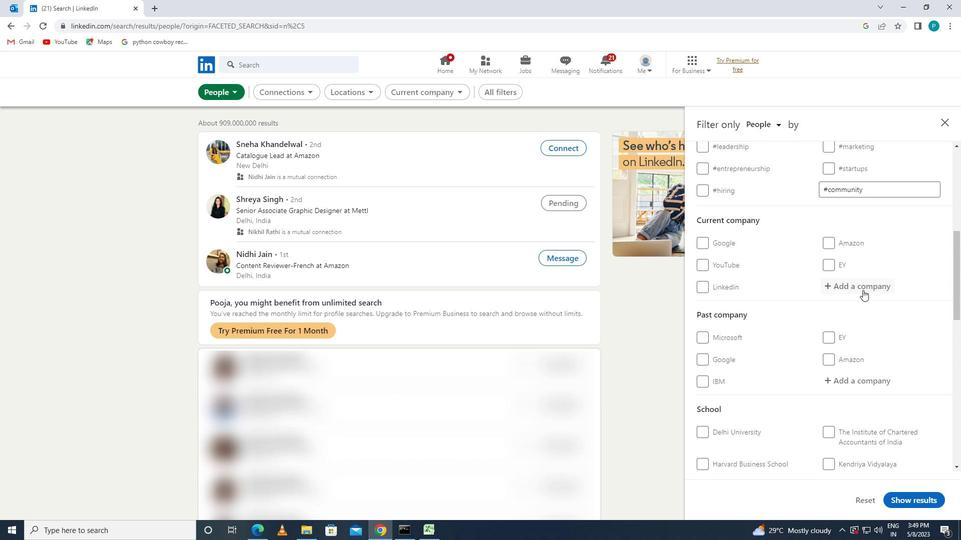 
Action: Key pressed <Key.caps_lock>C<Key.caps_lock>LOUDERA
Screenshot: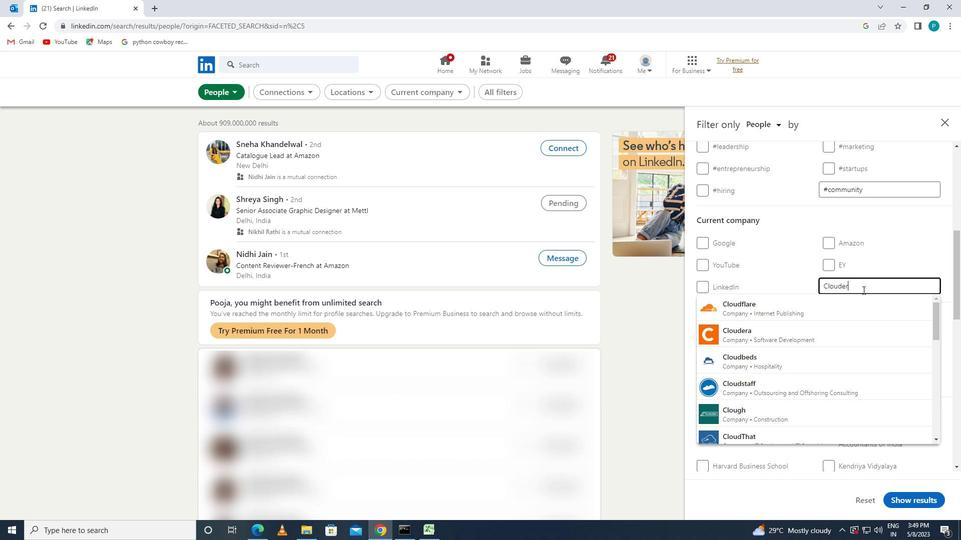 
Action: Mouse moved to (842, 315)
Screenshot: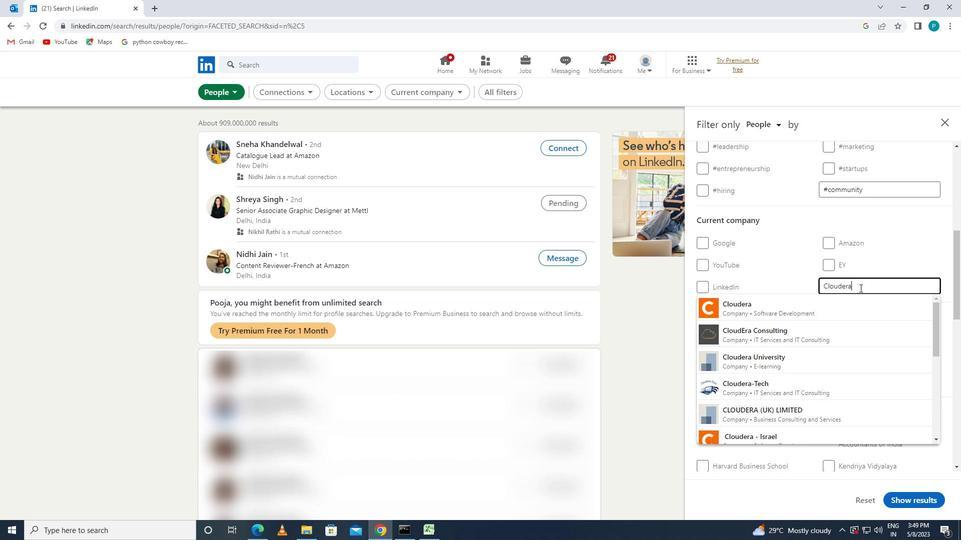 
Action: Mouse pressed left at (842, 315)
Screenshot: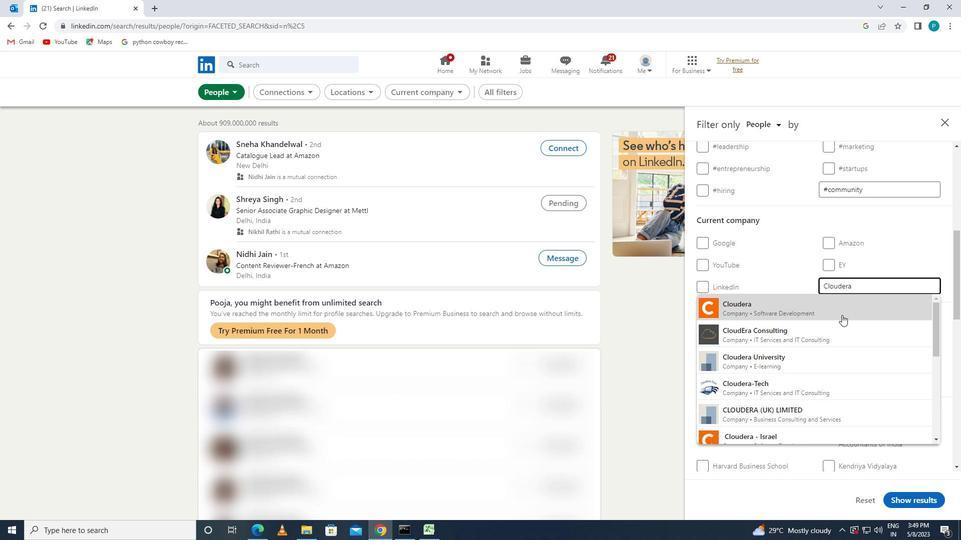 
Action: Mouse moved to (851, 318)
Screenshot: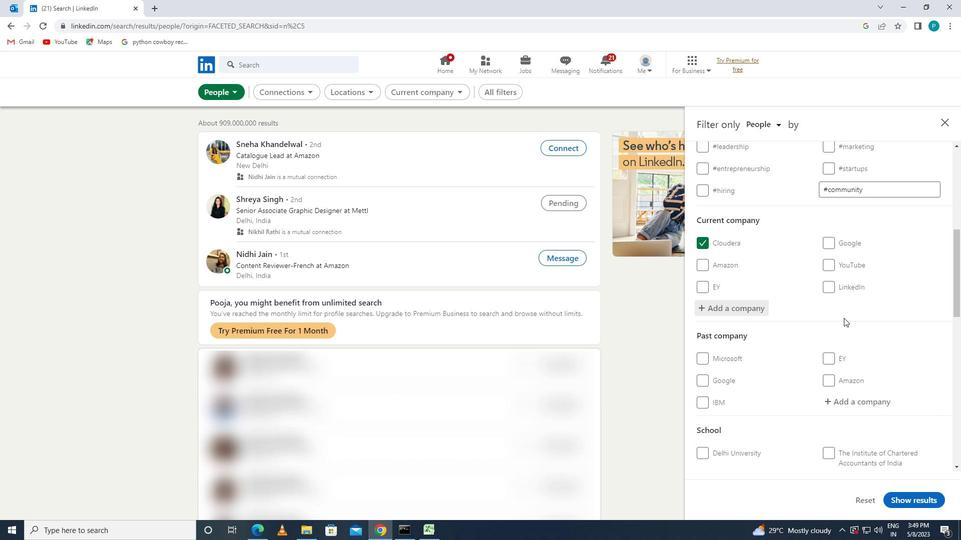 
Action: Mouse scrolled (851, 318) with delta (0, 0)
Screenshot: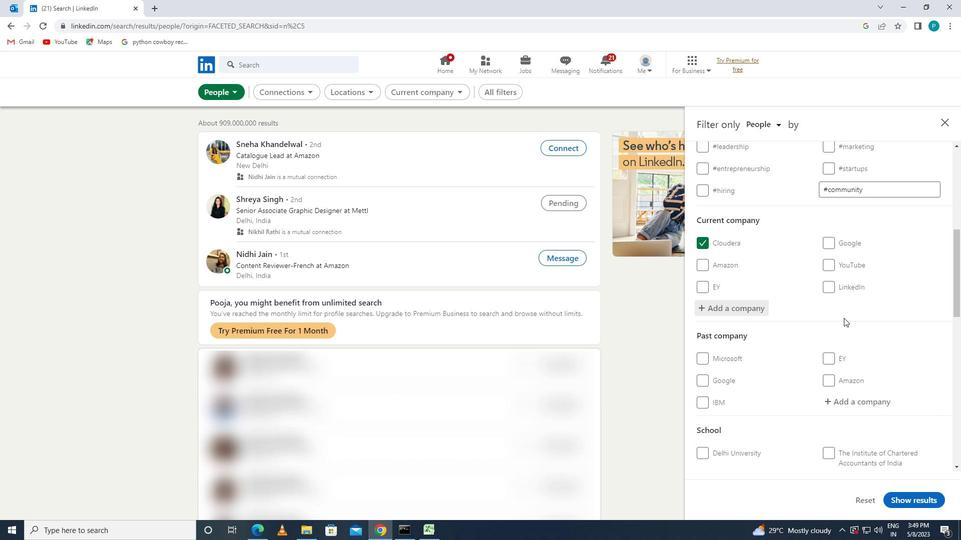 
Action: Mouse moved to (855, 317)
Screenshot: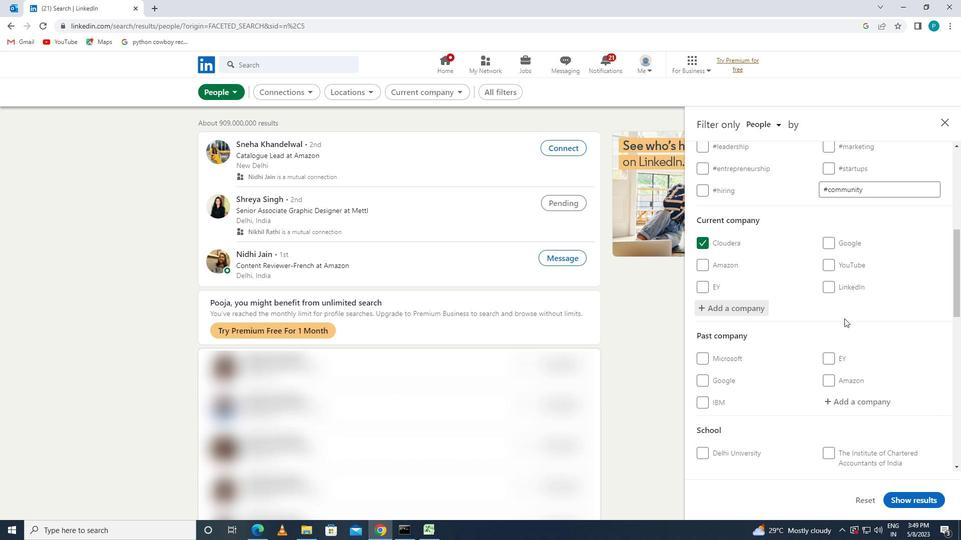 
Action: Mouse scrolled (855, 317) with delta (0, 0)
Screenshot: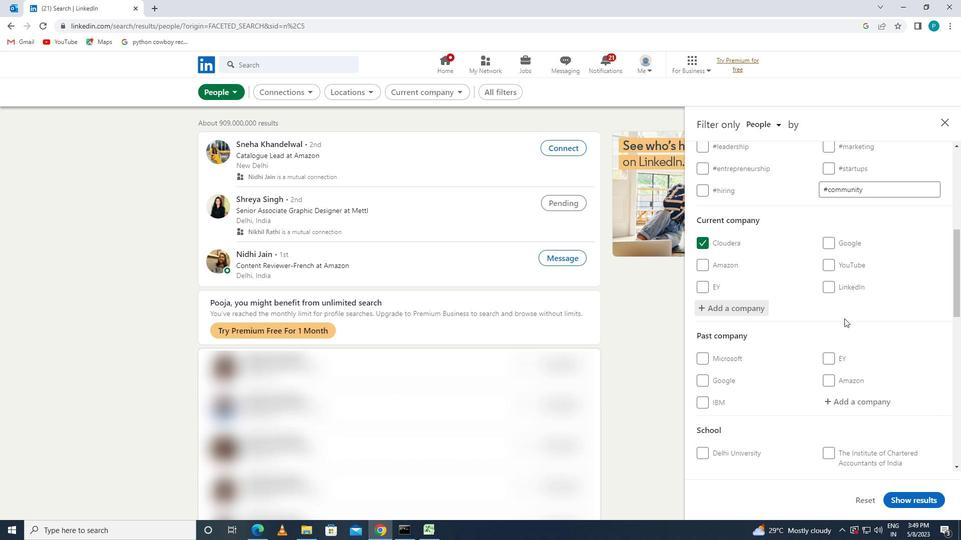 
Action: Mouse moved to (881, 336)
Screenshot: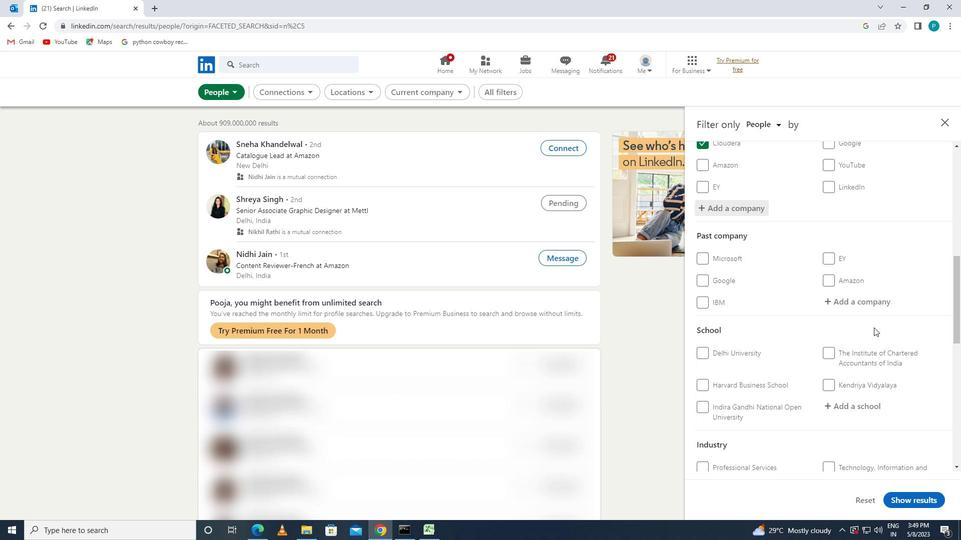 
Action: Mouse scrolled (881, 336) with delta (0, 0)
Screenshot: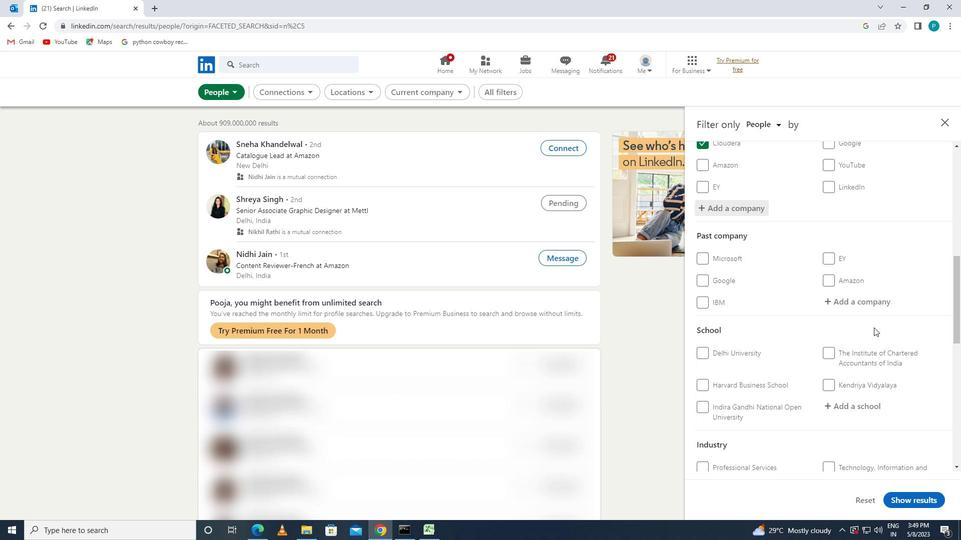 
Action: Mouse scrolled (881, 336) with delta (0, 0)
Screenshot: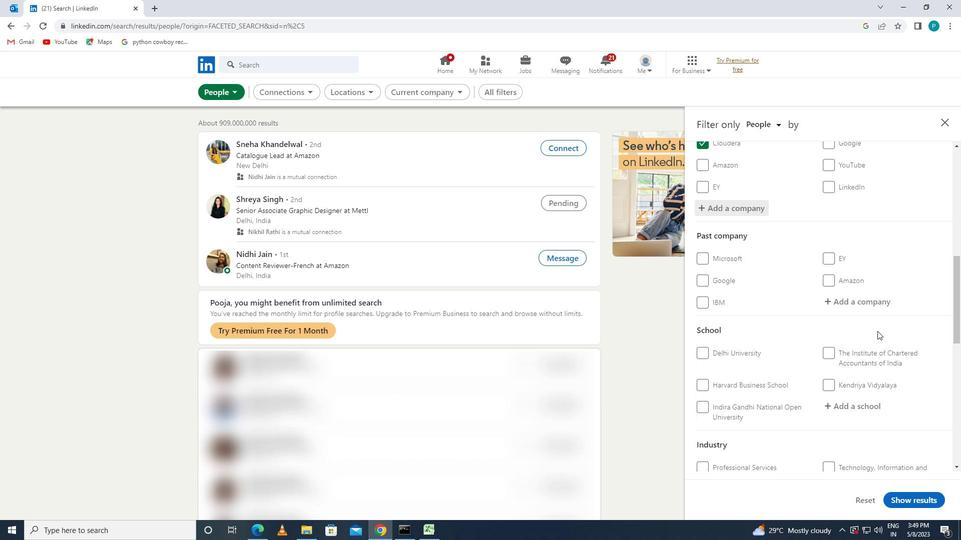 
Action: Mouse moved to (864, 304)
Screenshot: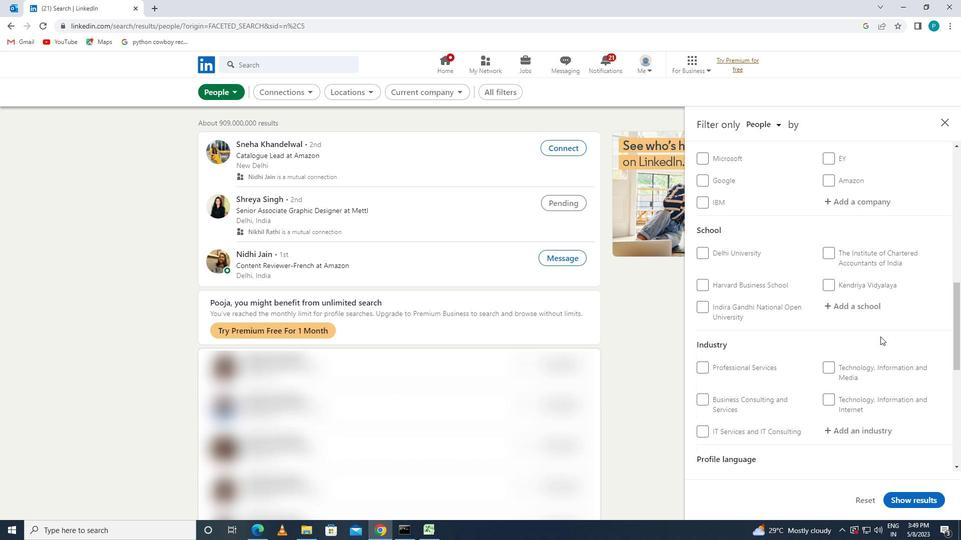 
Action: Mouse pressed left at (864, 304)
Screenshot: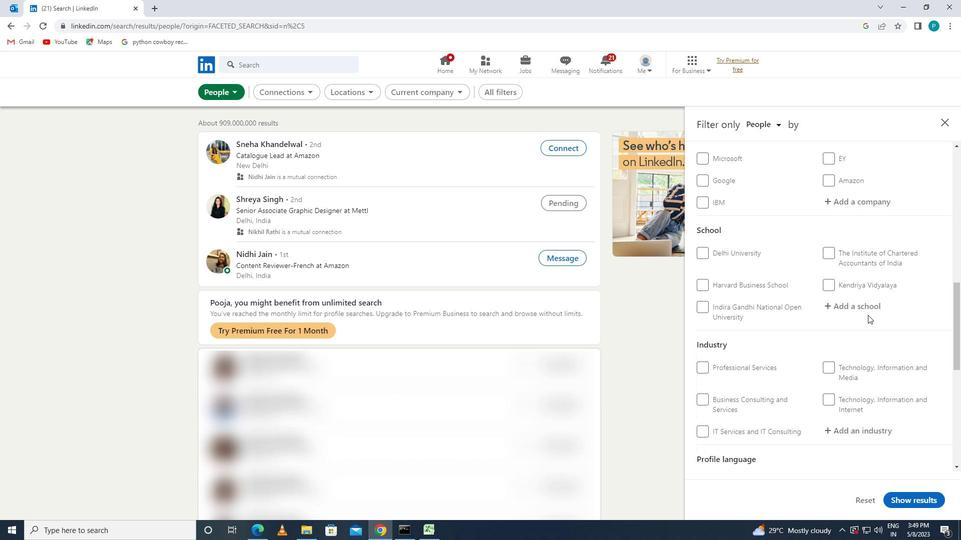 
Action: Key pressed <Key.caps_lock>B<Key.caps_lock>ANGALORE<Key.space><Key.caps_lock>M<Key.caps_lock>EDICAL
Screenshot: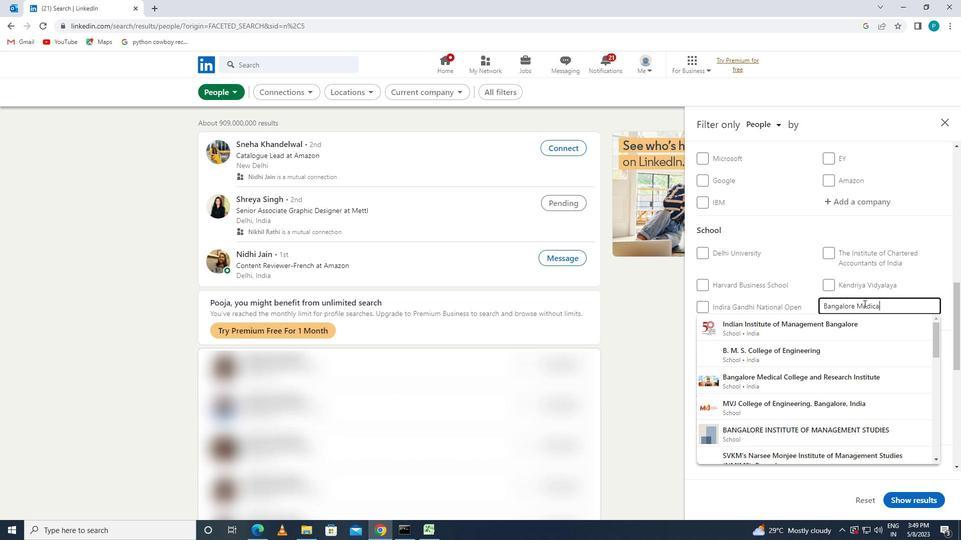 
Action: Mouse moved to (862, 321)
Screenshot: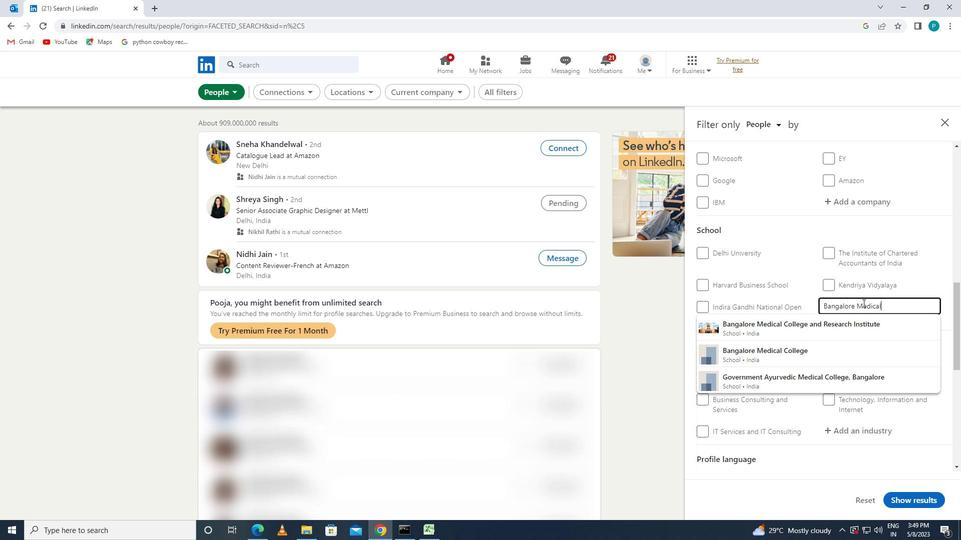 
Action: Mouse pressed left at (862, 321)
Screenshot: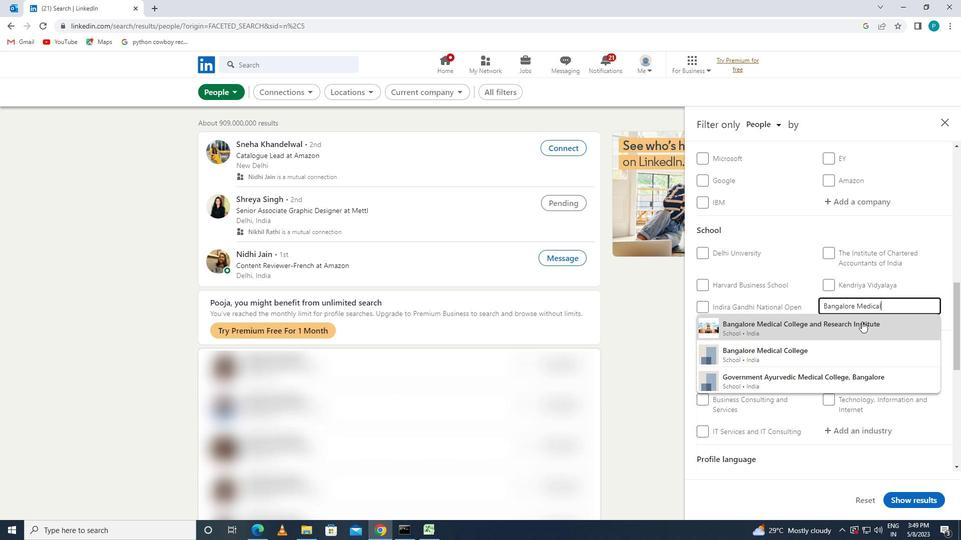 
Action: Mouse scrolled (862, 321) with delta (0, 0)
Screenshot: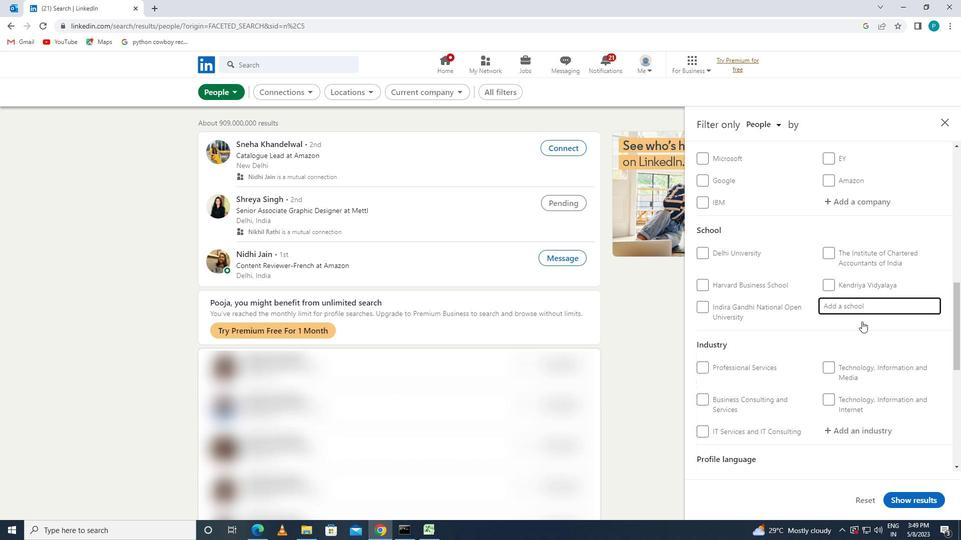 
Action: Mouse scrolled (862, 321) with delta (0, 0)
Screenshot: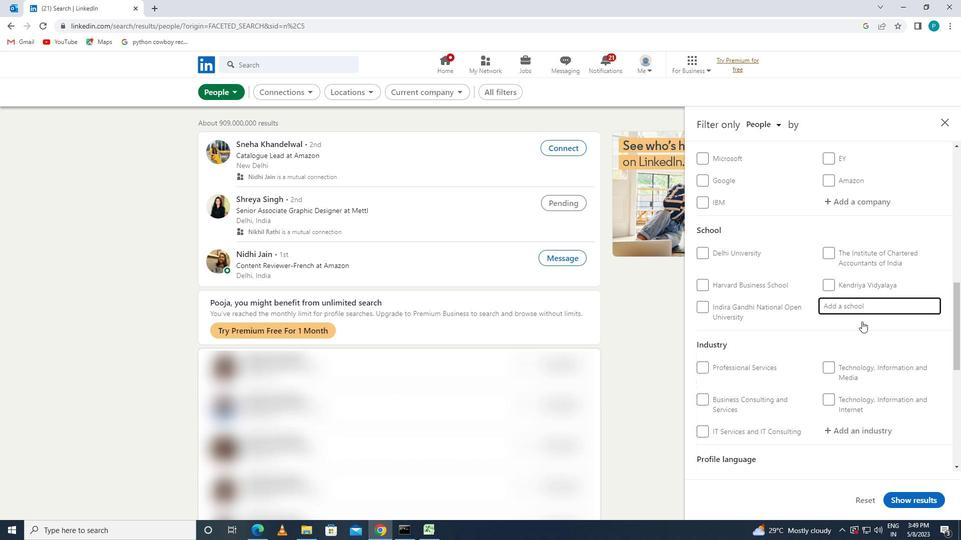 
Action: Mouse scrolled (862, 321) with delta (0, 0)
Screenshot: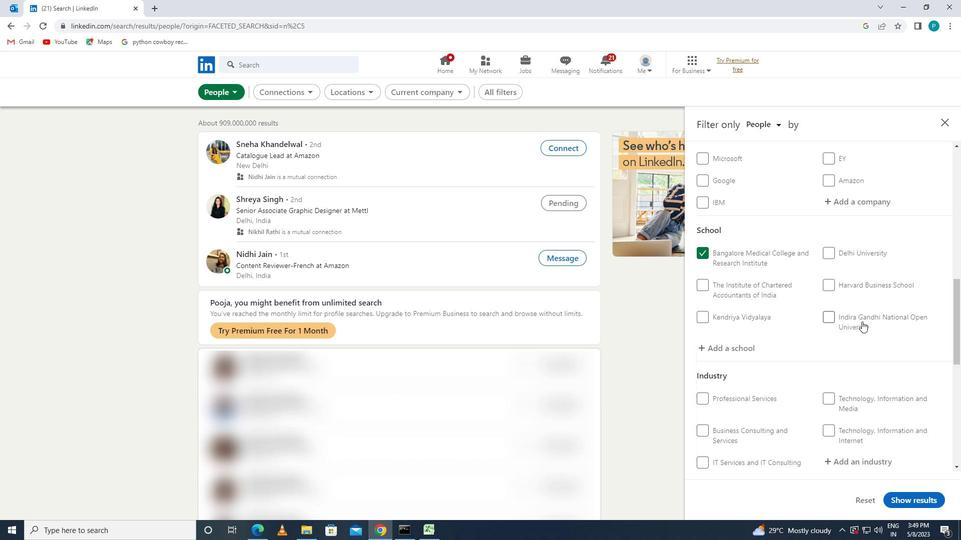 
Action: Mouse moved to (858, 316)
Screenshot: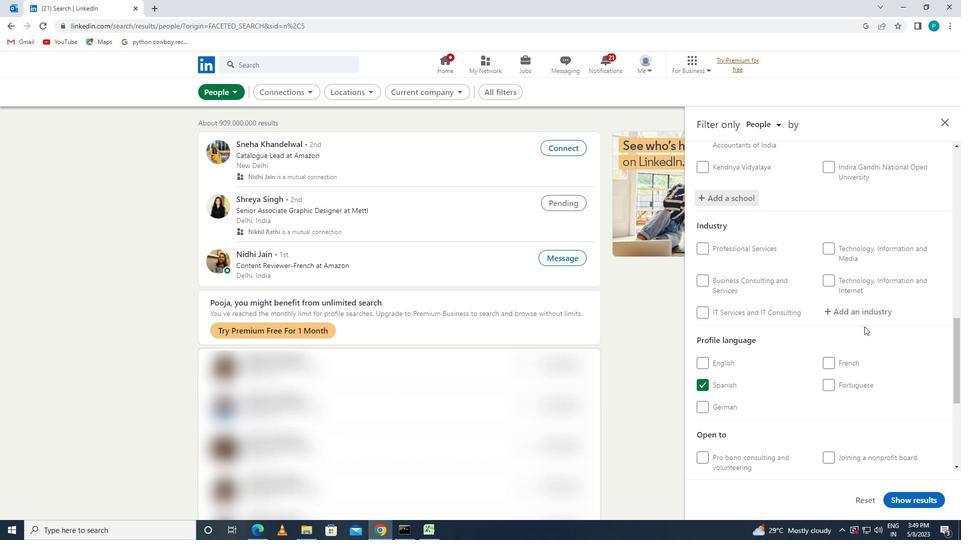
Action: Mouse pressed left at (858, 316)
Screenshot: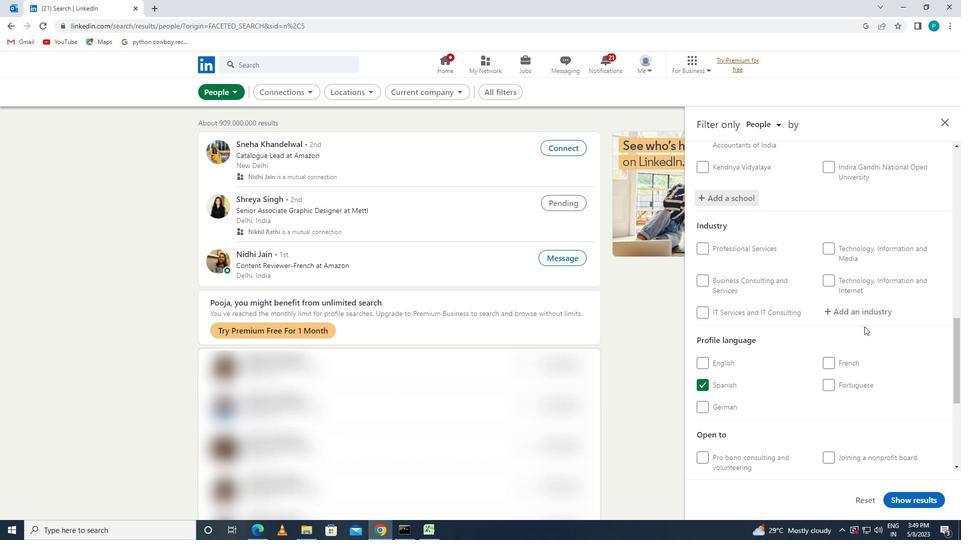 
Action: Key pressed <Key.caps_lock>E<Key.backspace>R<Key.caps_lock>EAL<Key.space><Key.caps_lock>E<Key.caps_lock>A<Key.backspace>S
Screenshot: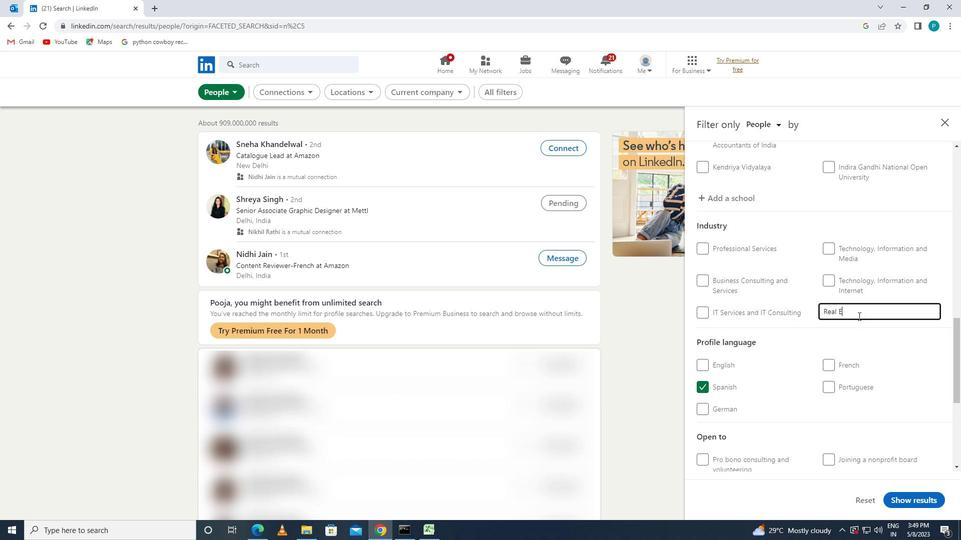 
Action: Mouse moved to (768, 357)
Screenshot: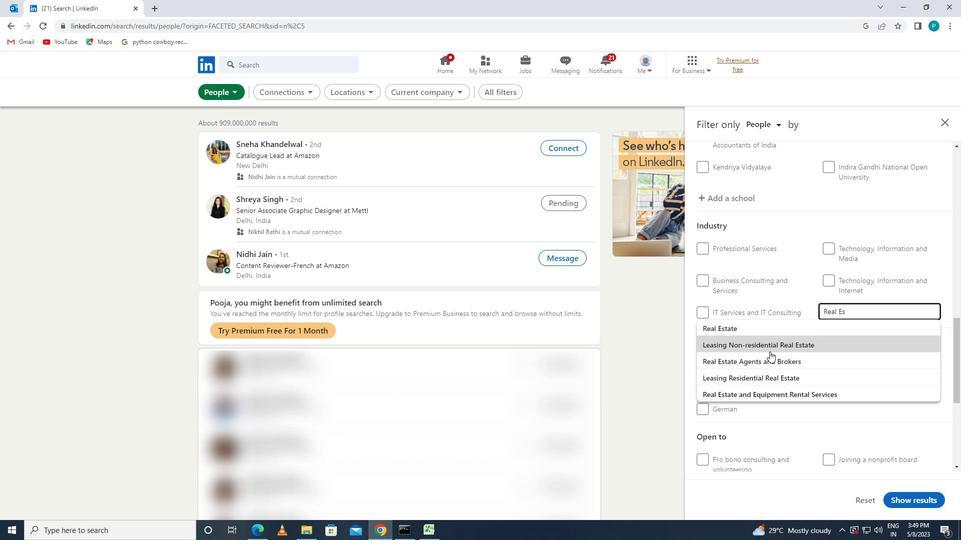 
Action: Mouse pressed left at (768, 357)
Screenshot: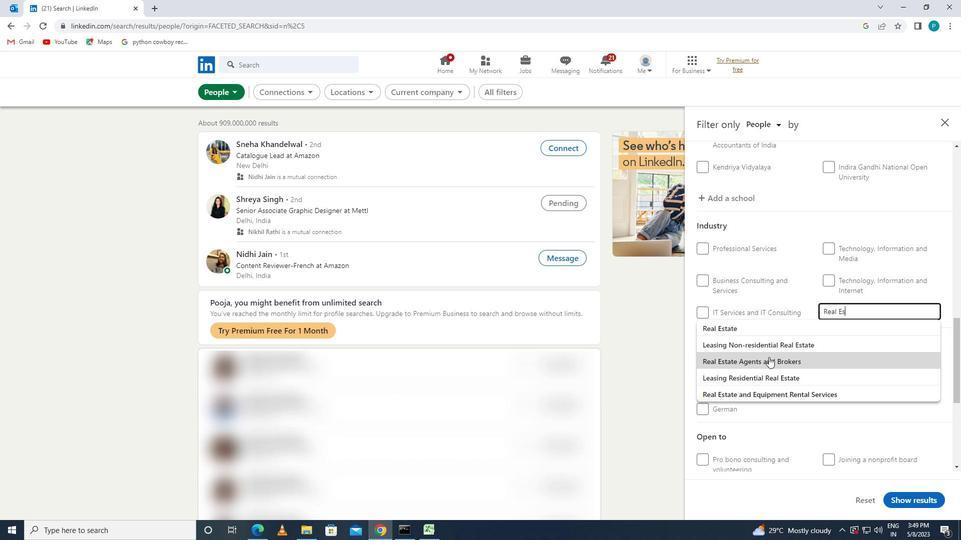 
Action: Mouse moved to (772, 360)
Screenshot: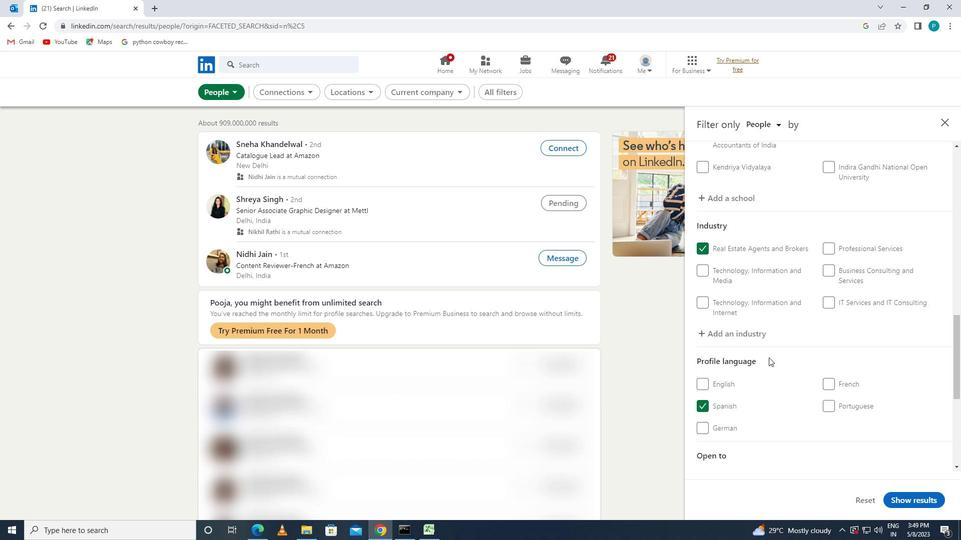 
Action: Mouse scrolled (772, 359) with delta (0, 0)
Screenshot: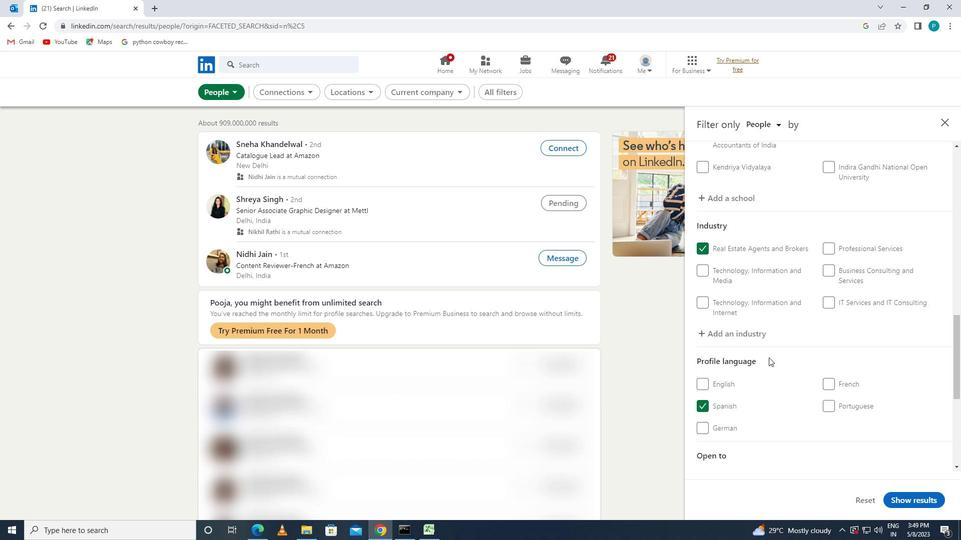 
Action: Mouse moved to (773, 360)
Screenshot: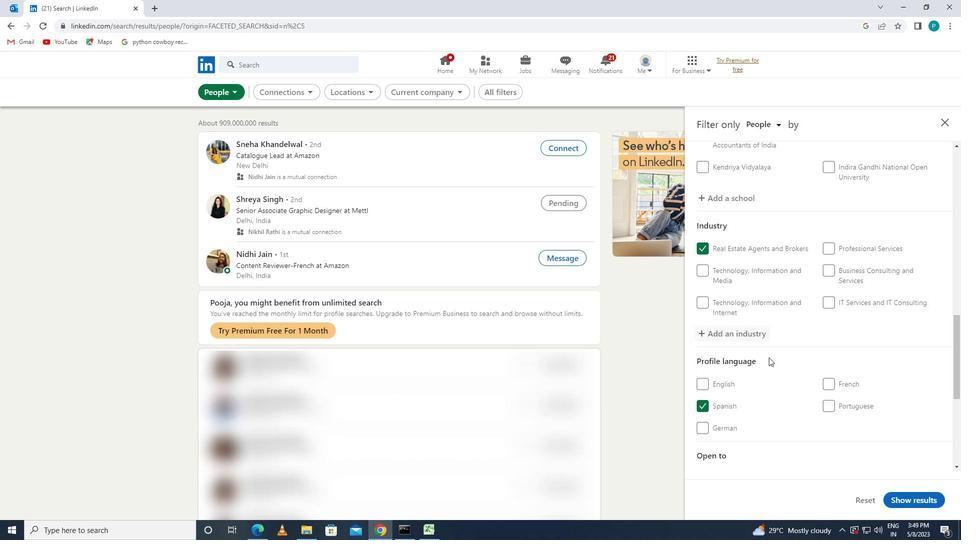 
Action: Mouse scrolled (773, 360) with delta (0, 0)
Screenshot: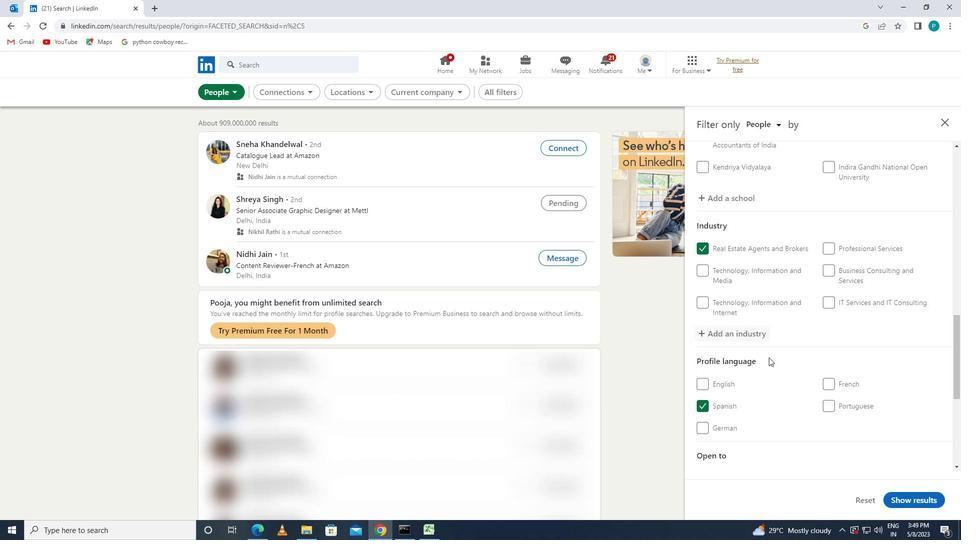 
Action: Mouse moved to (774, 361)
Screenshot: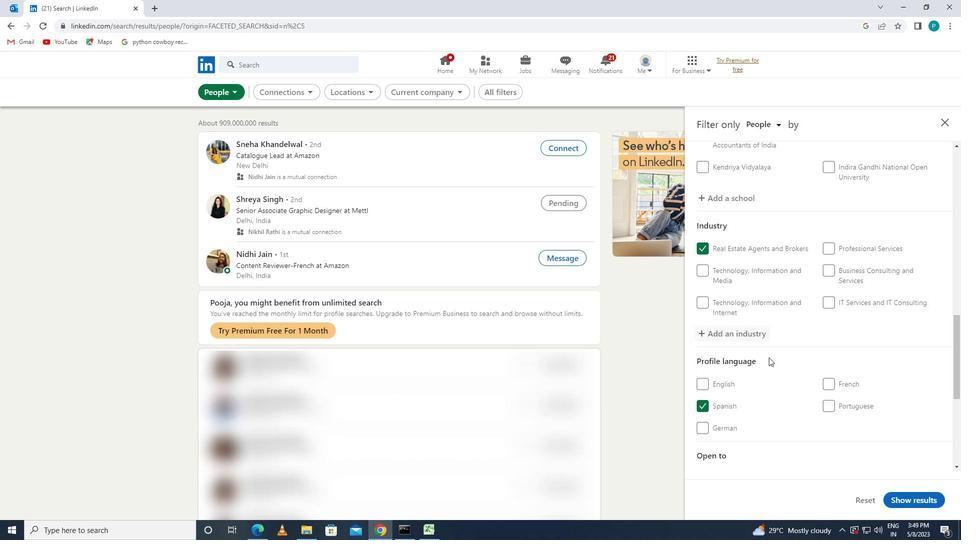 
Action: Mouse scrolled (774, 360) with delta (0, 0)
Screenshot: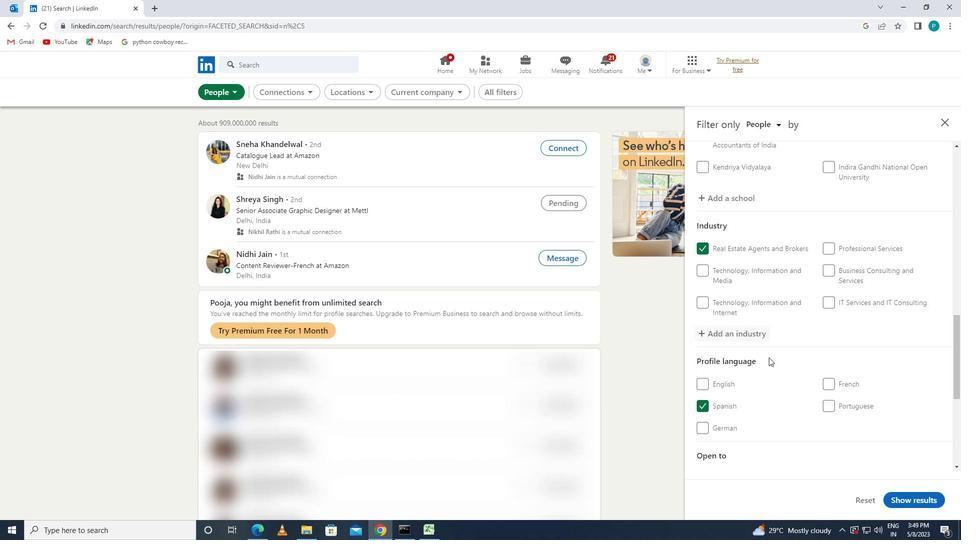 
Action: Mouse moved to (775, 361)
Screenshot: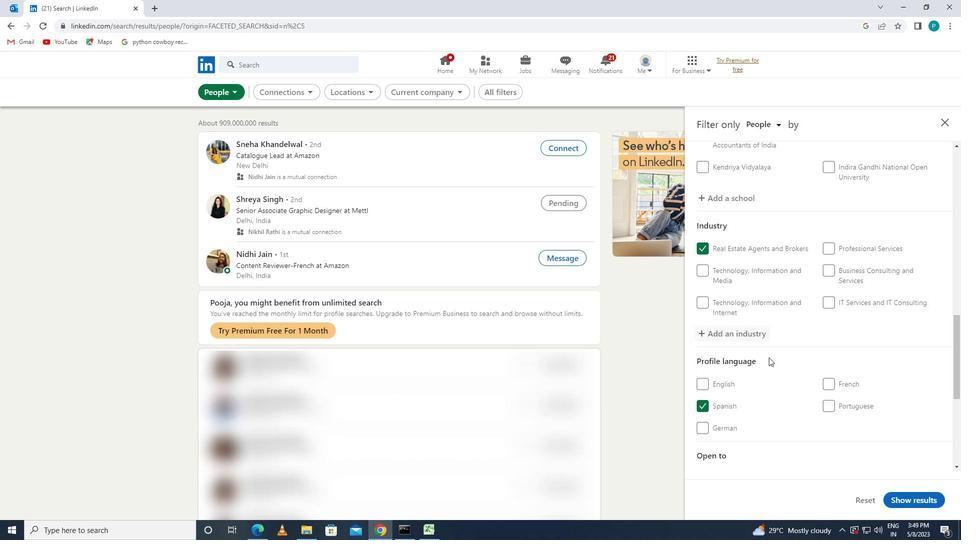 
Action: Mouse scrolled (775, 361) with delta (0, 0)
Screenshot: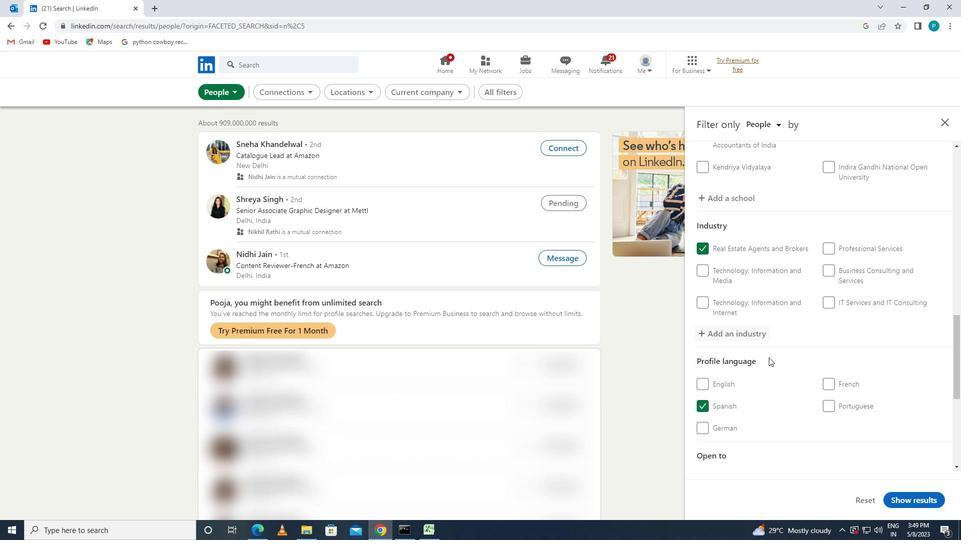 
Action: Mouse moved to (844, 379)
Screenshot: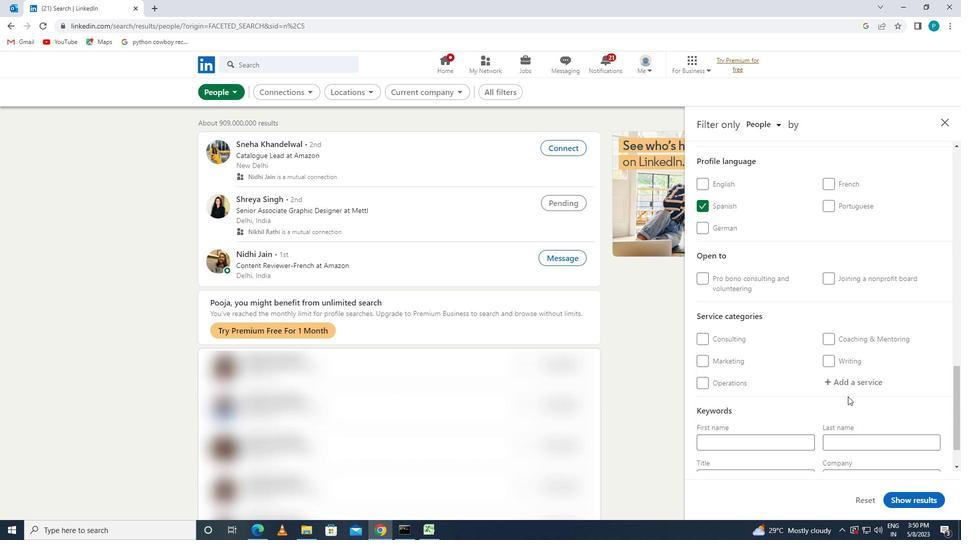 
Action: Mouse pressed left at (844, 379)
Screenshot: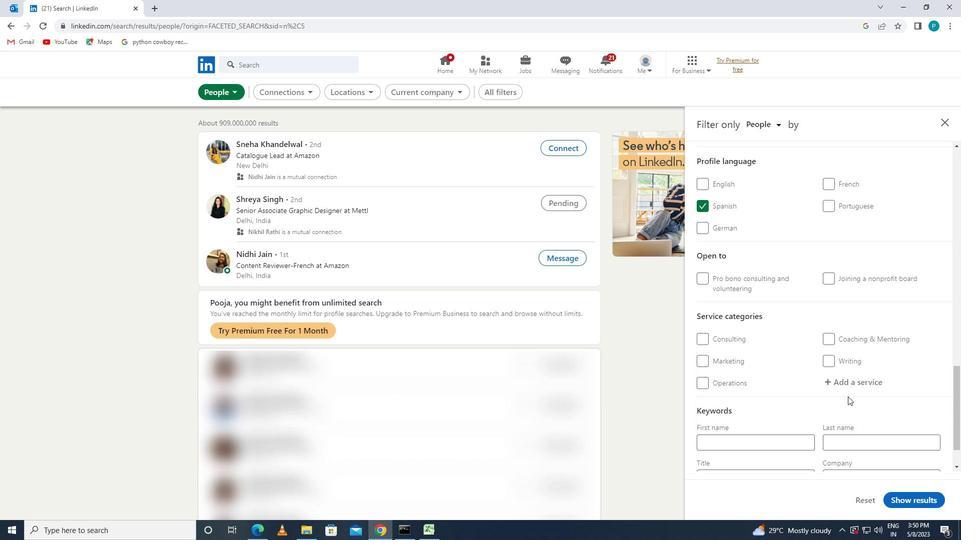 
Action: Key pressed <Key.caps_lock>V<Key.caps_lock>ISUAL<Key.space><Key.caps_lock>D<Key.caps_lock>ESIGN
Screenshot: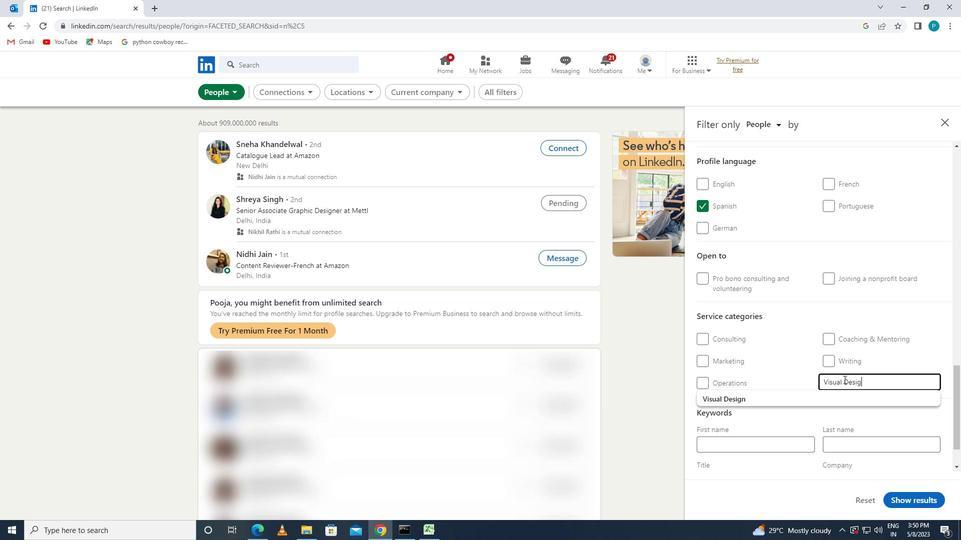 
Action: Mouse moved to (835, 393)
Screenshot: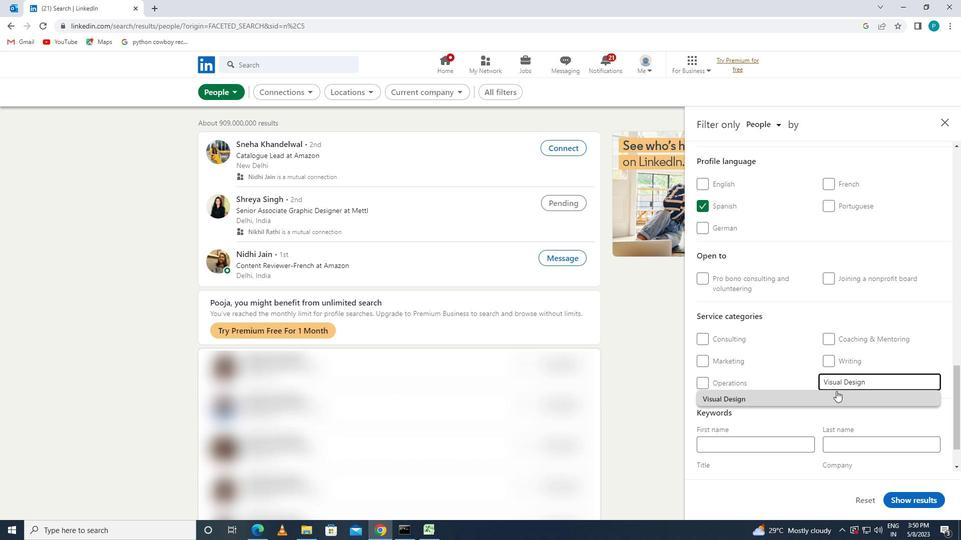 
Action: Mouse pressed left at (835, 393)
Screenshot: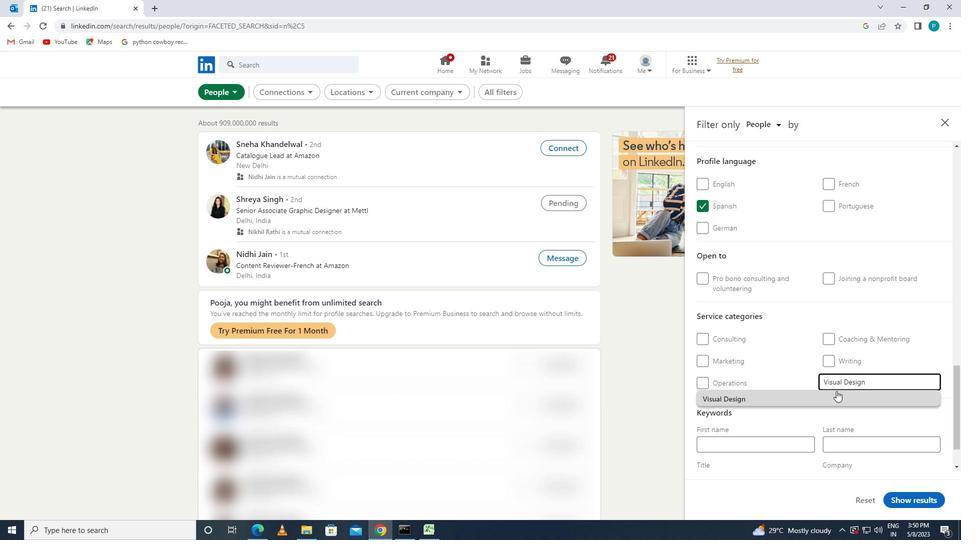
Action: Mouse moved to (826, 394)
Screenshot: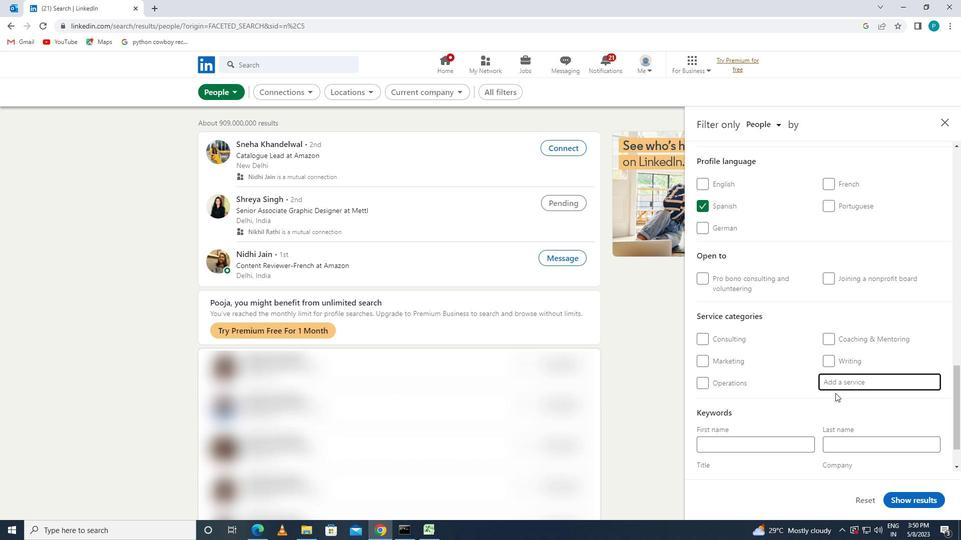 
Action: Mouse scrolled (826, 393) with delta (0, 0)
Screenshot: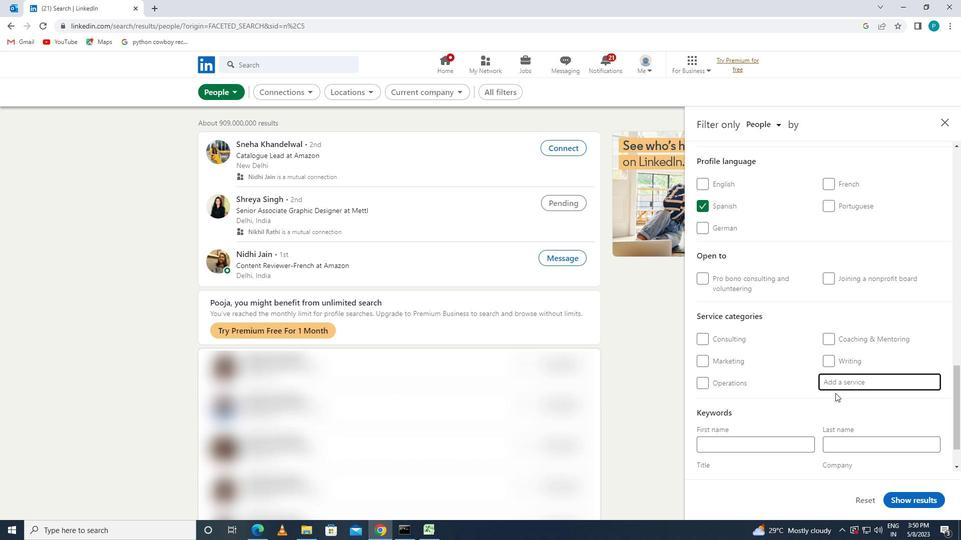 
Action: Mouse moved to (824, 394)
Screenshot: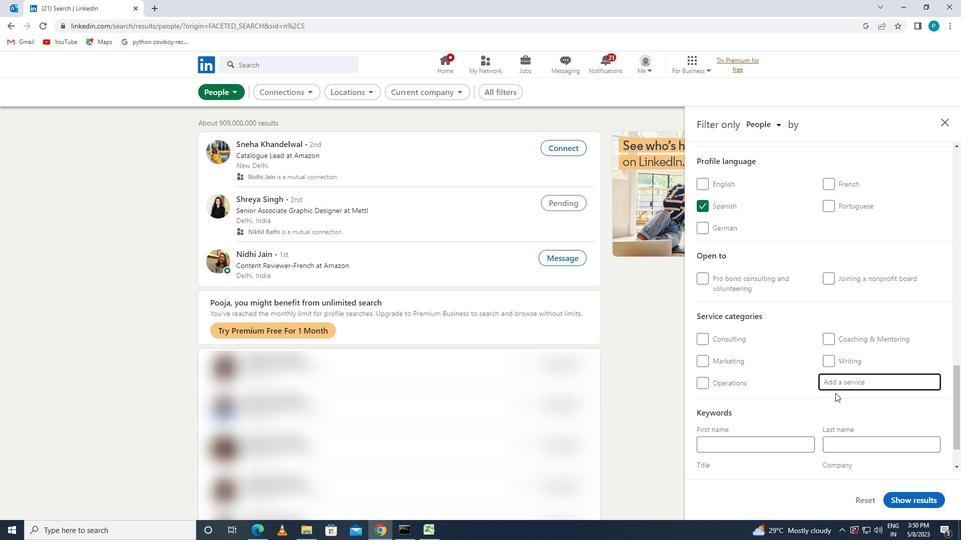 
Action: Mouse scrolled (824, 393) with delta (0, 0)
Screenshot: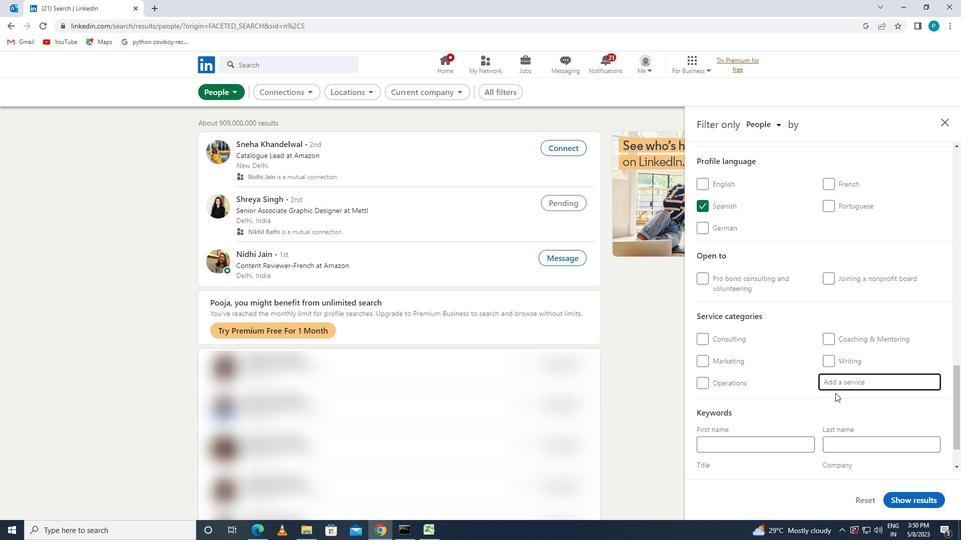 
Action: Mouse moved to (819, 395)
Screenshot: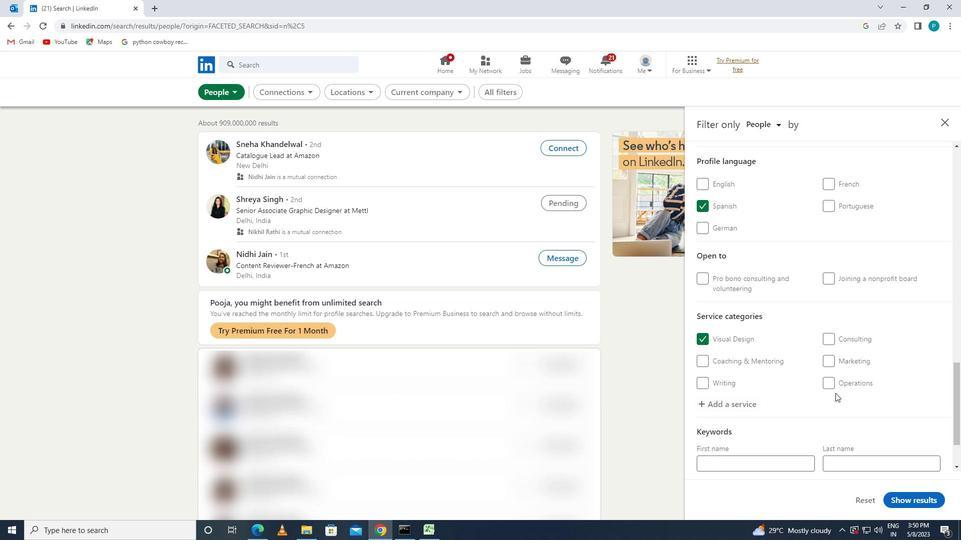 
Action: Mouse scrolled (819, 395) with delta (0, 0)
Screenshot: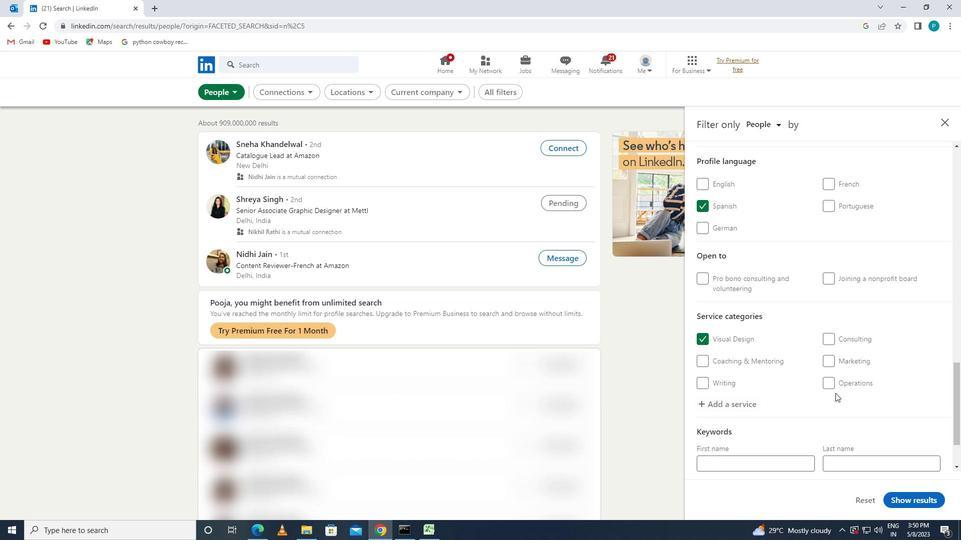 
Action: Mouse moved to (814, 397)
Screenshot: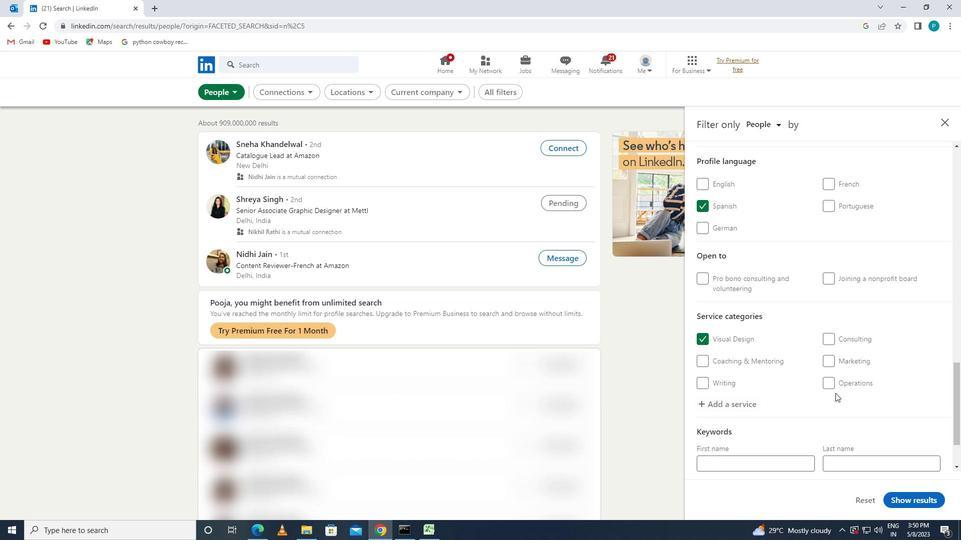 
Action: Mouse scrolled (814, 396) with delta (0, 0)
Screenshot: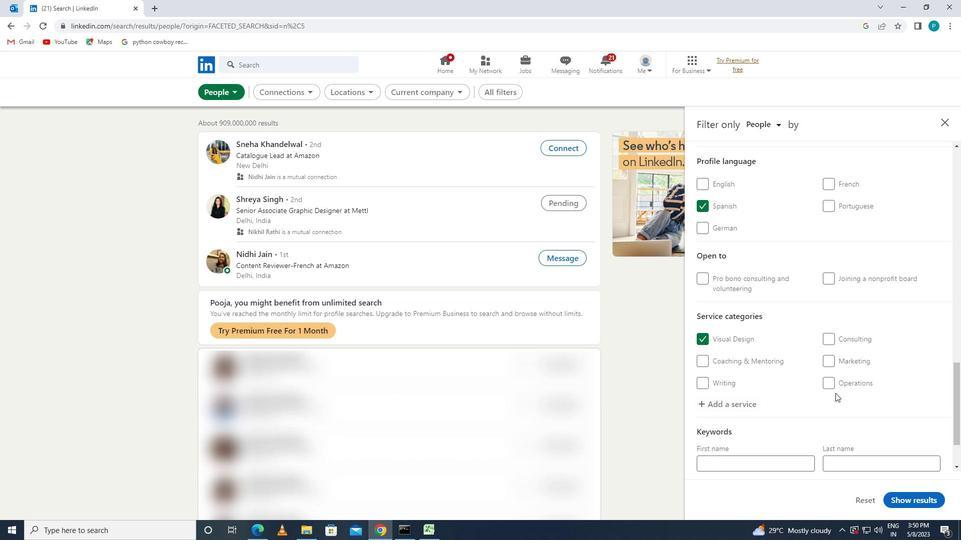 
Action: Mouse moved to (775, 429)
Screenshot: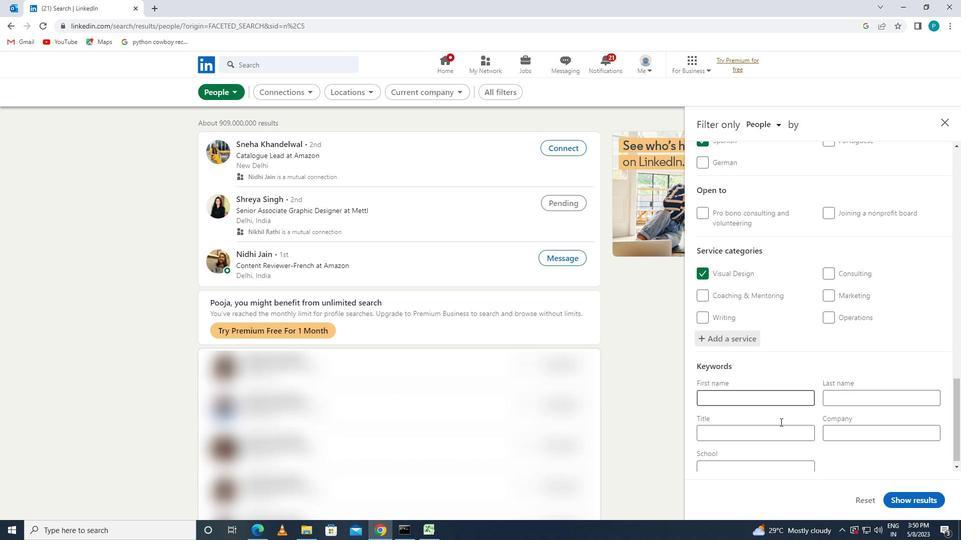 
Action: Mouse pressed left at (775, 429)
Screenshot: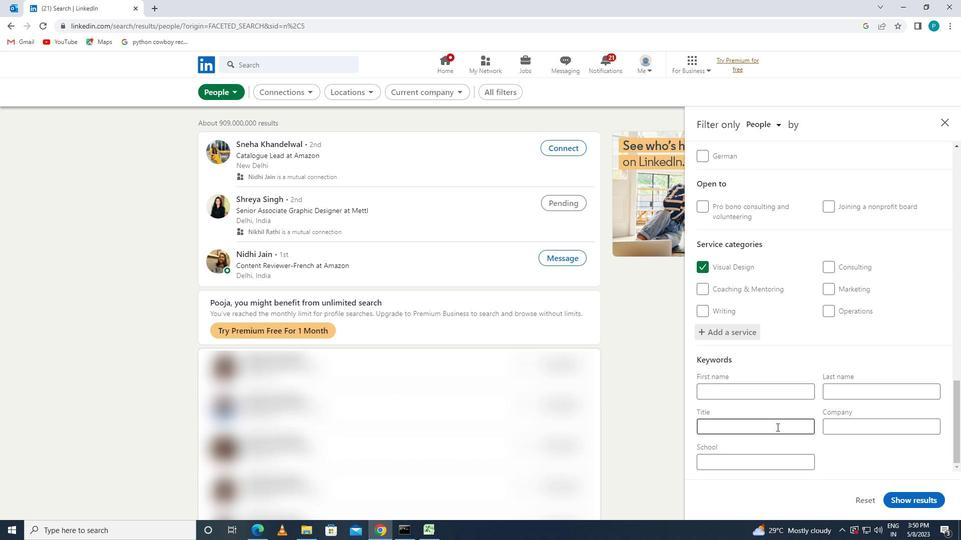 
Action: Key pressed <Key.caps_lock>N<Key.caps_lock>US<Key.backspace>RSE<Key.space><Key.caps_lock>P<Key.caps_lock>RACTITIONER
Screenshot: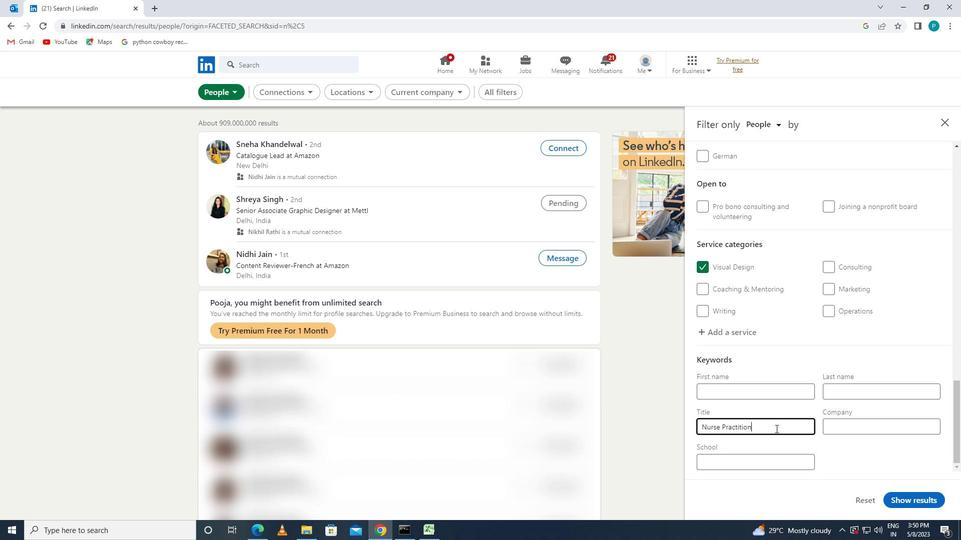 
Action: Mouse moved to (918, 496)
Screenshot: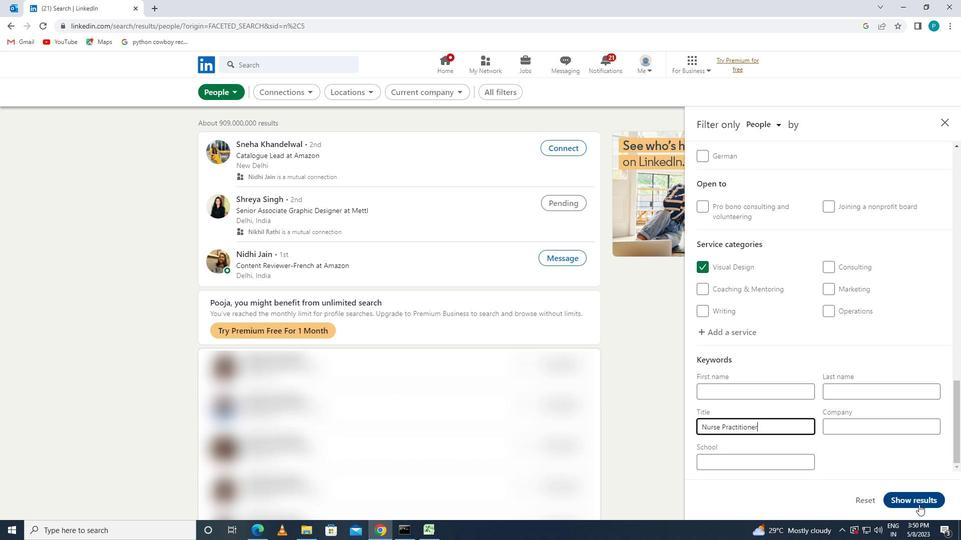 
Action: Mouse pressed left at (918, 496)
Screenshot: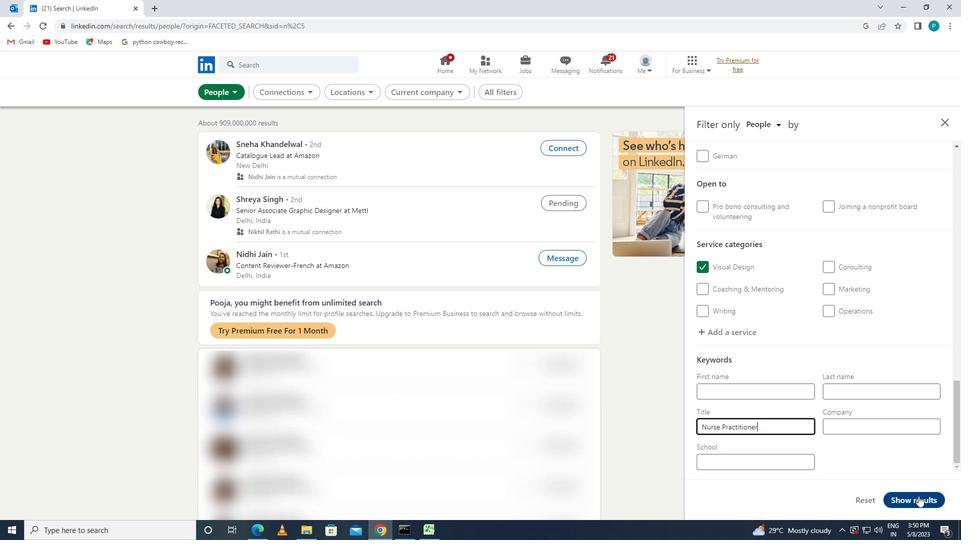 
